 Task: Assign Issue Issue0000000229 to Sprint Sprint0000000137 in Scrum Project Project0000000046 in Jira. Assign Issue Issue0000000230 to Sprint Sprint0000000138 in Scrum Project Project0000000046 in Jira. Start a Sprint called Sprint0000000133 in Scrum Project Project0000000045 in Jira. Start a Sprint called Sprint0000000134 in Scrum Project Project0000000045 in Jira. Start a Sprint called Sprint0000000135 in Scrum Project Project0000000045 in Jira
Action: Mouse moved to (1293, 574)
Screenshot: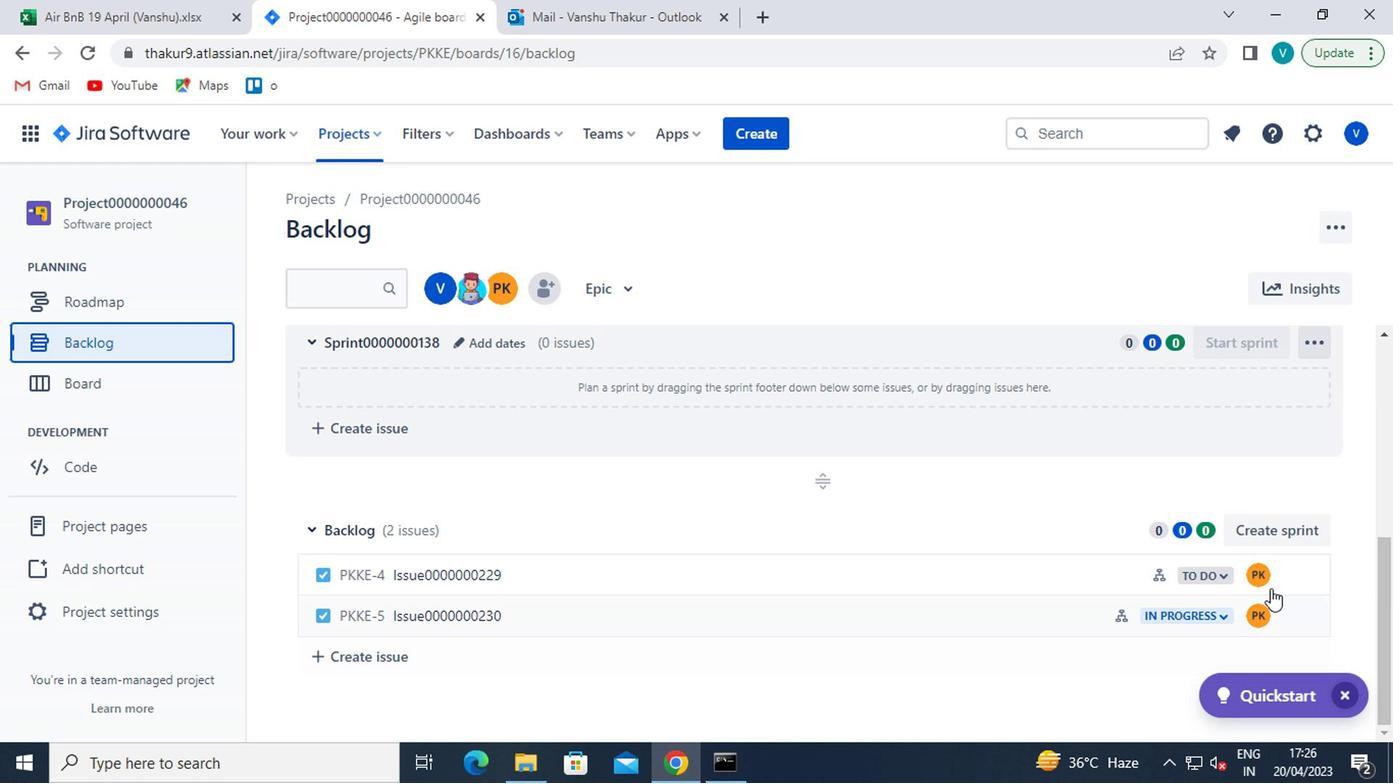 
Action: Mouse pressed left at (1293, 574)
Screenshot: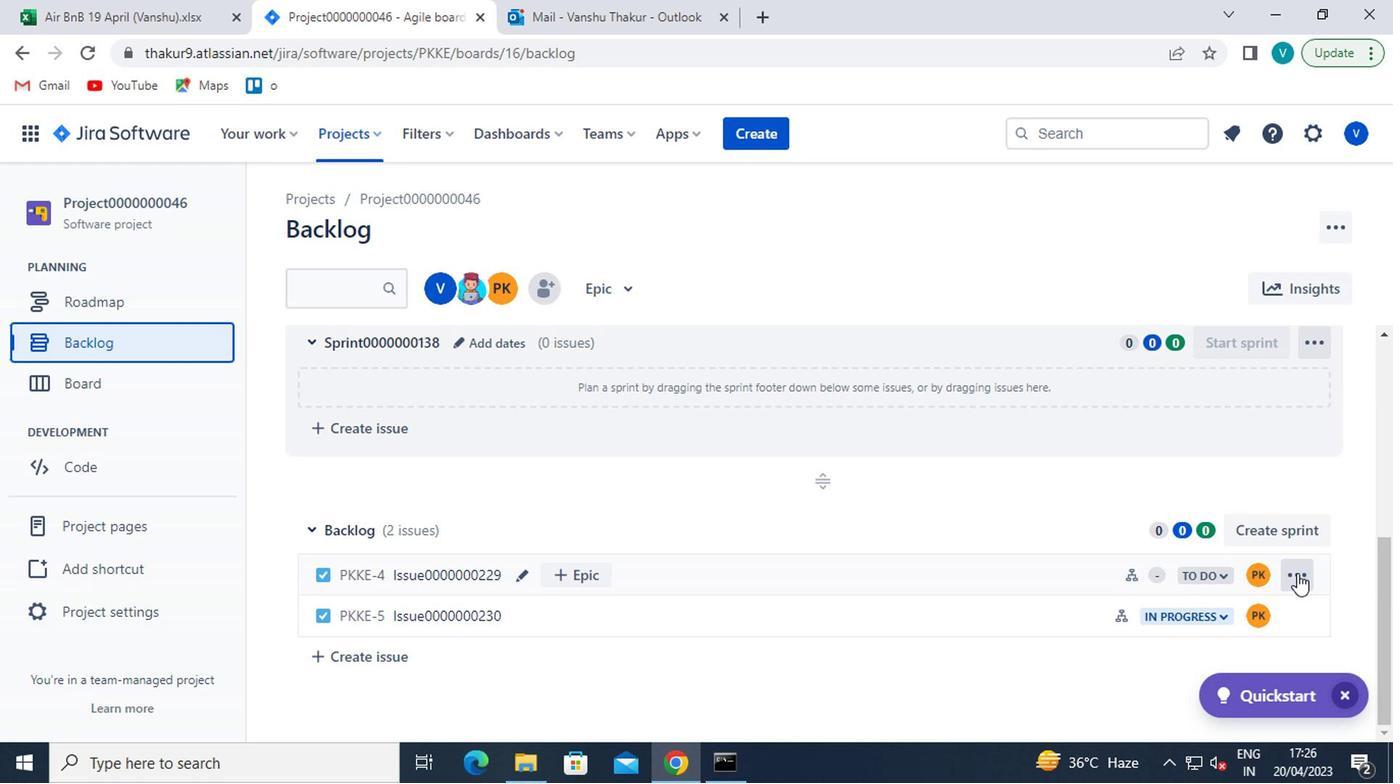 
Action: Mouse moved to (1268, 469)
Screenshot: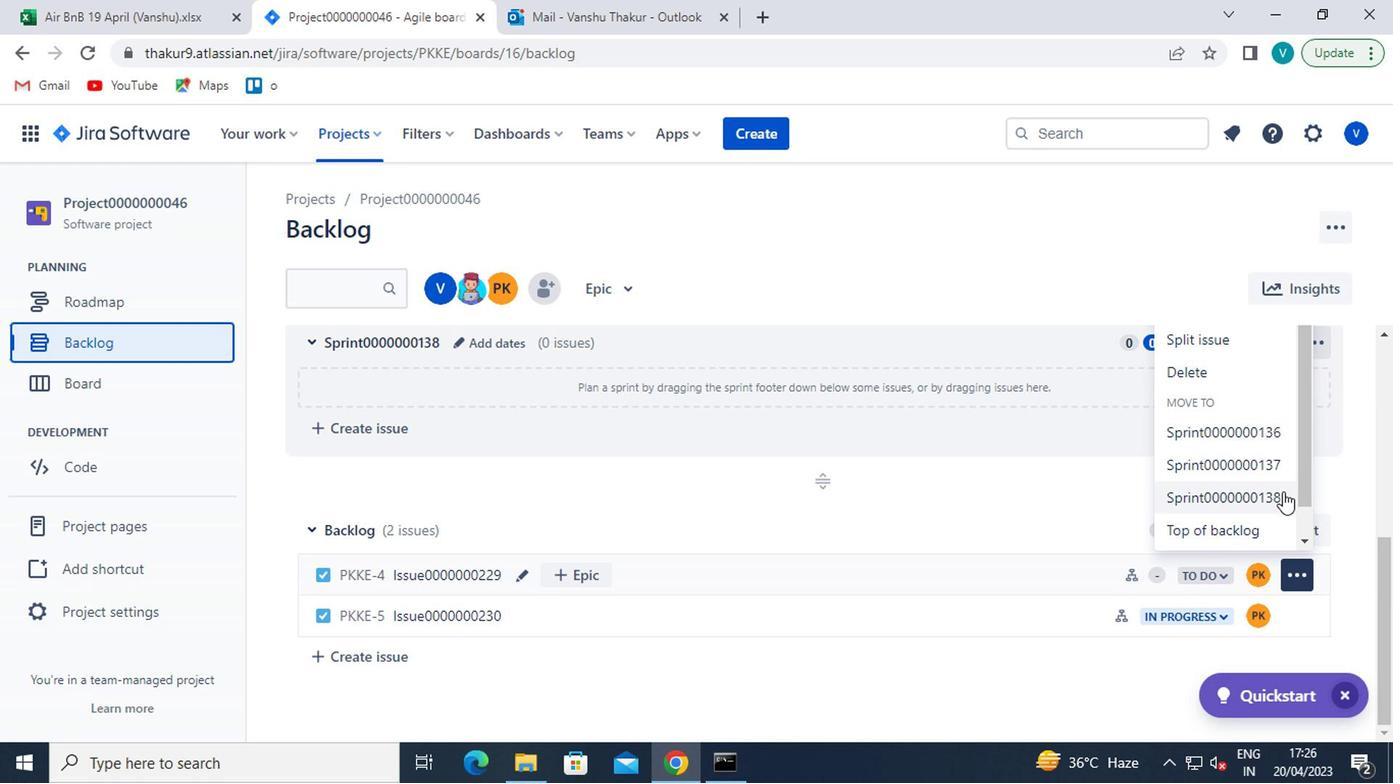 
Action: Mouse pressed left at (1268, 469)
Screenshot: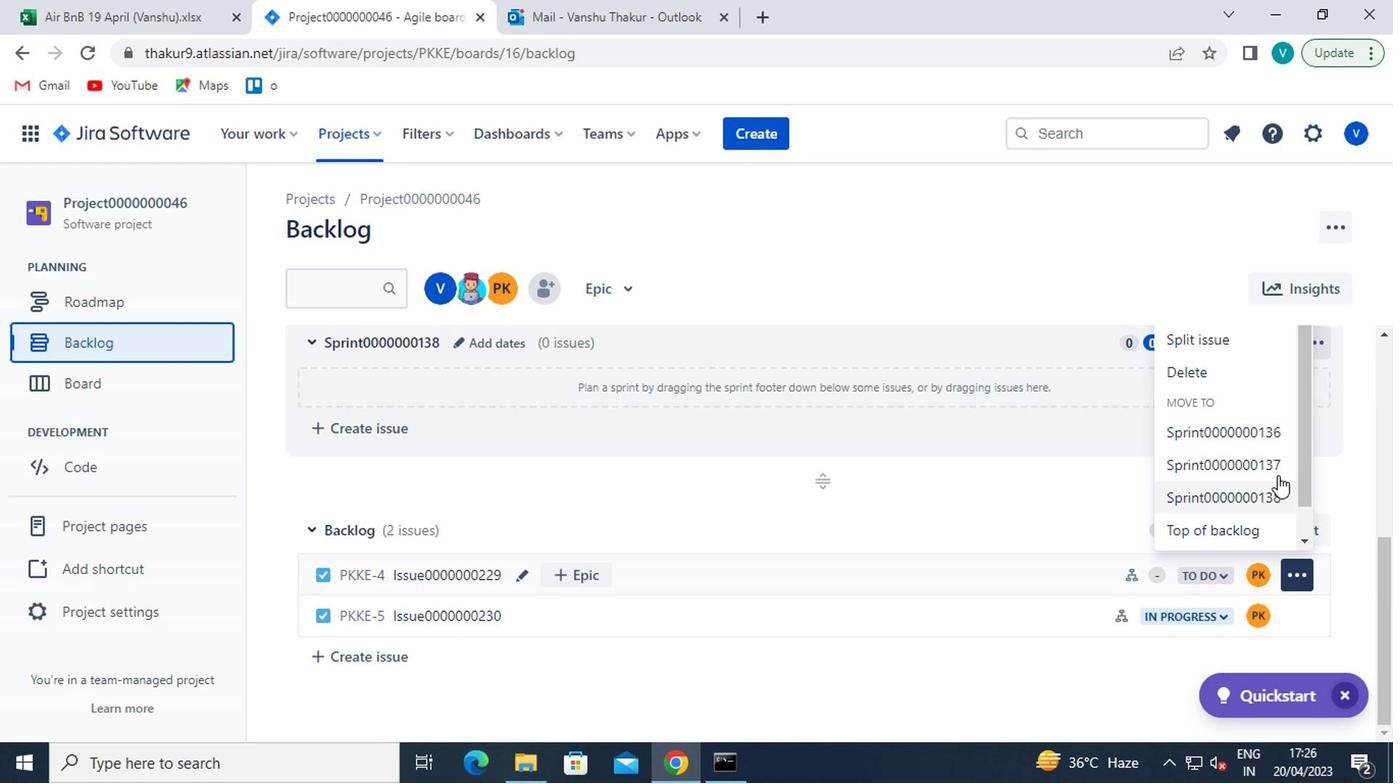 
Action: Mouse moved to (1288, 612)
Screenshot: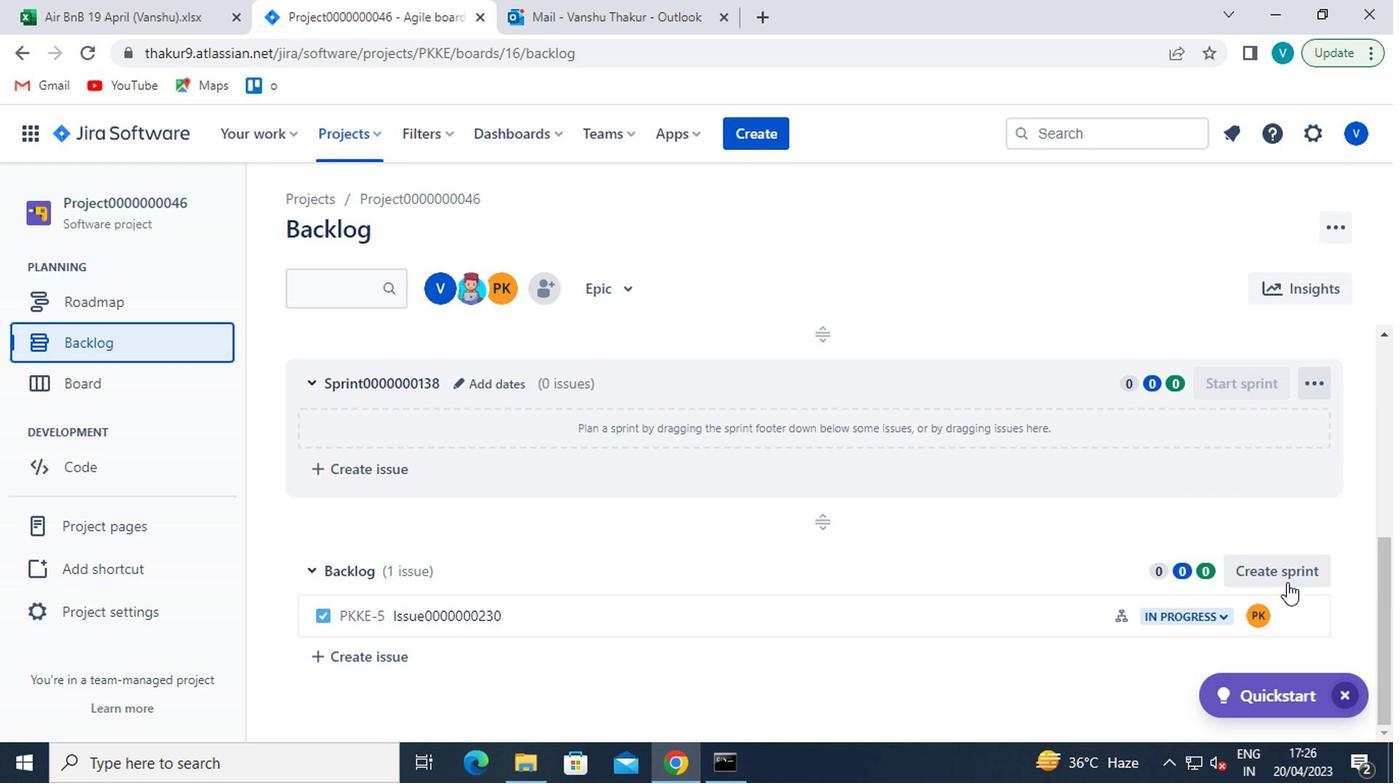 
Action: Mouse pressed left at (1288, 612)
Screenshot: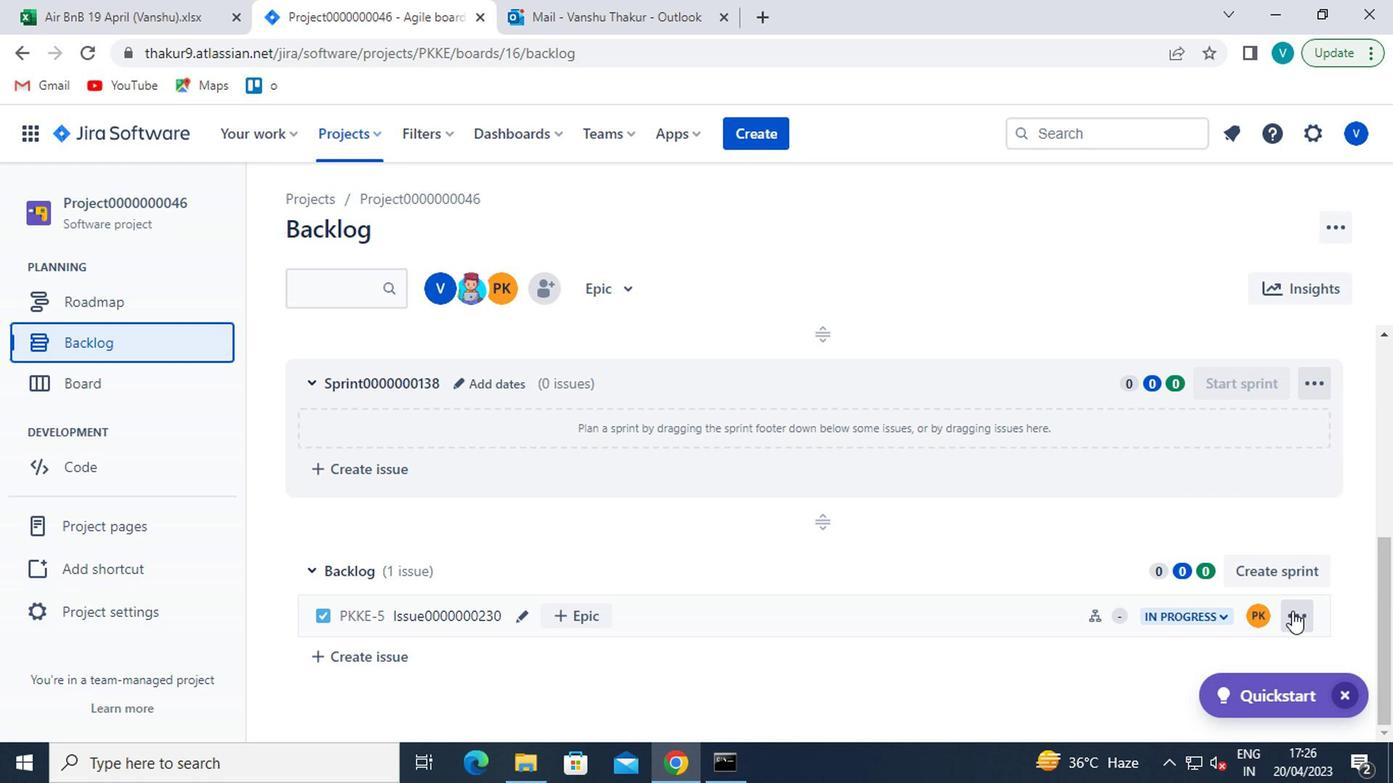 
Action: Mouse moved to (1255, 536)
Screenshot: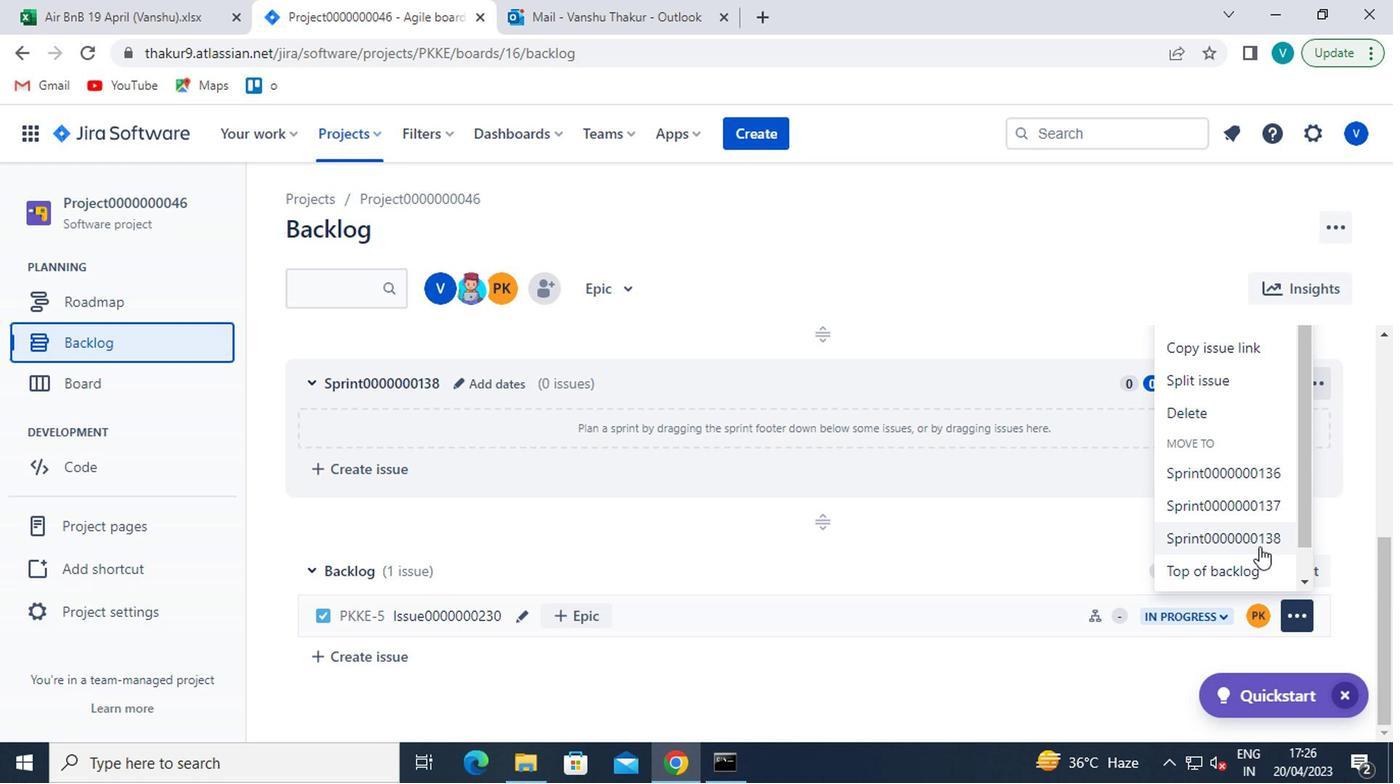 
Action: Mouse pressed left at (1255, 536)
Screenshot: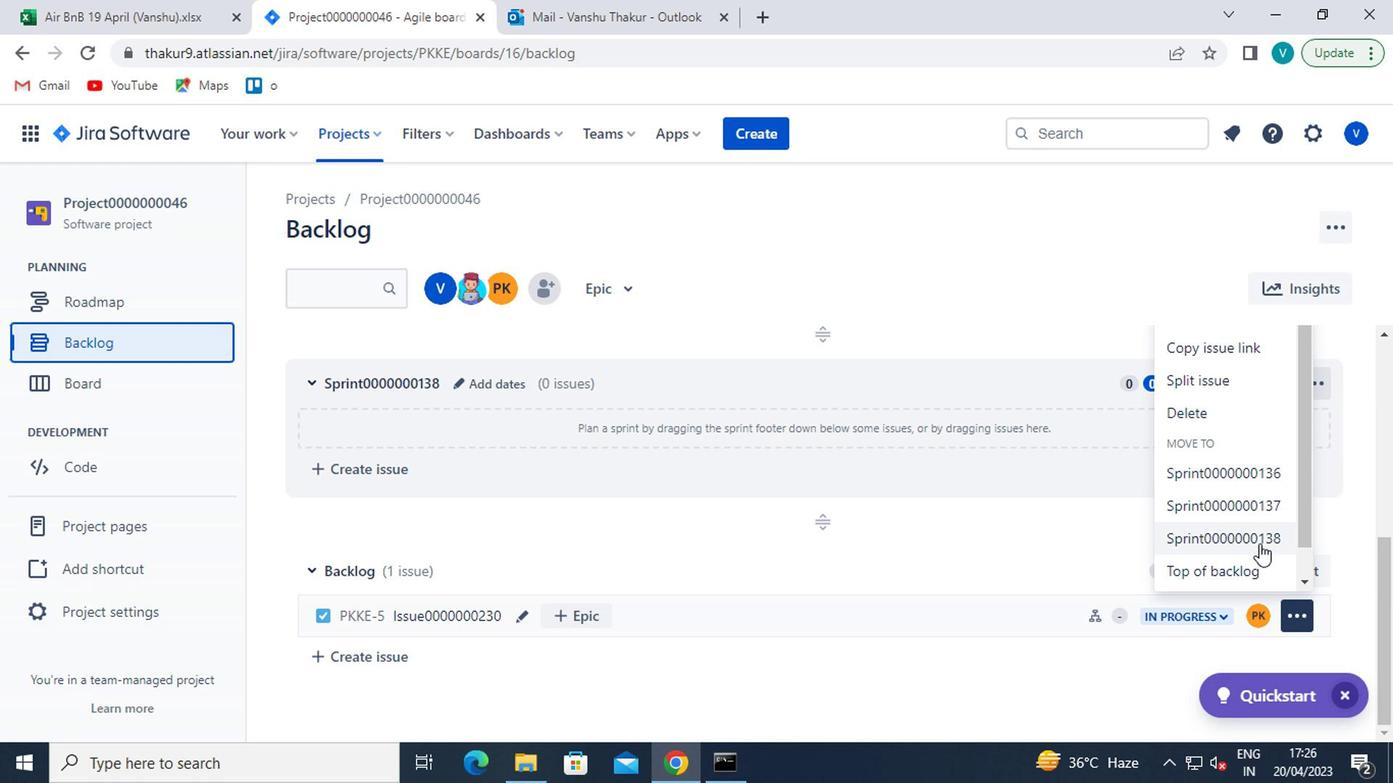 
Action: Mouse moved to (606, 511)
Screenshot: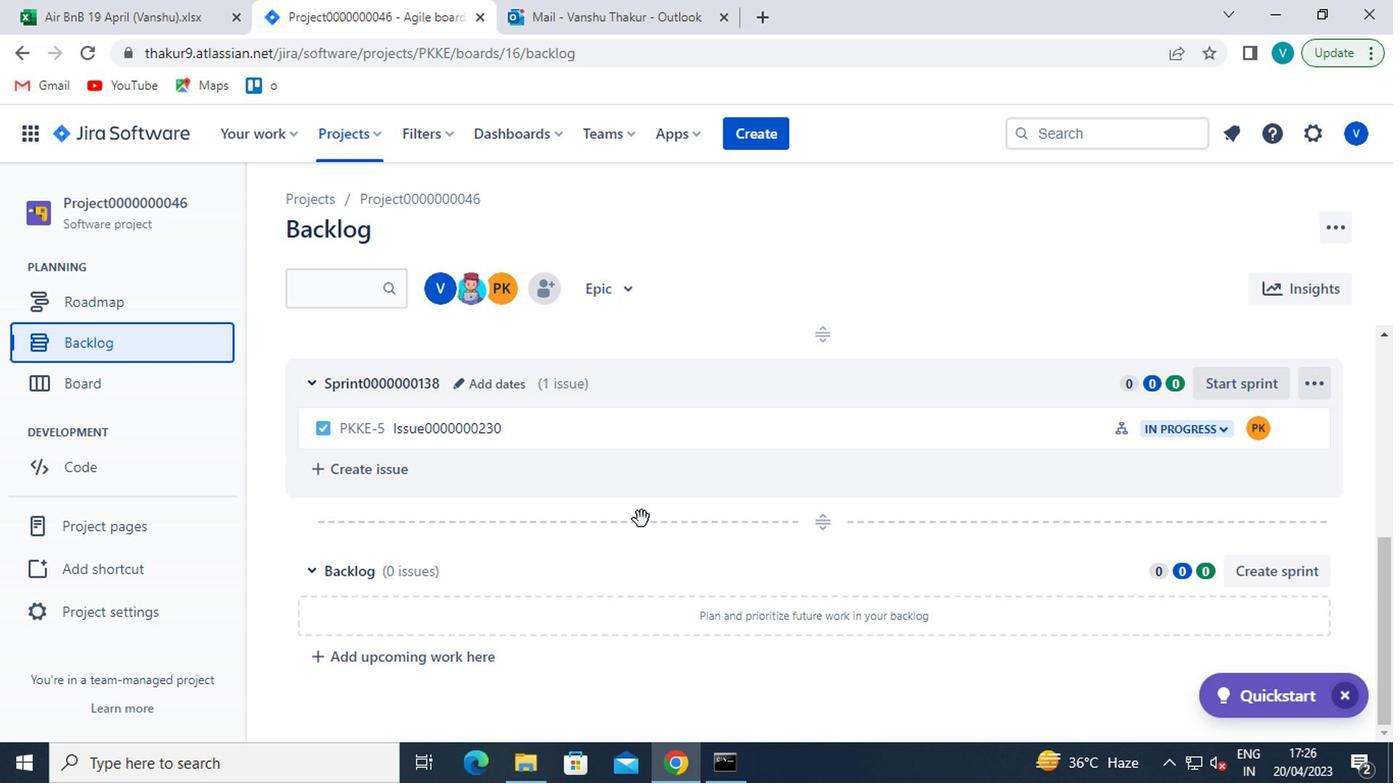 
Action: Mouse scrolled (606, 513) with delta (0, 1)
Screenshot: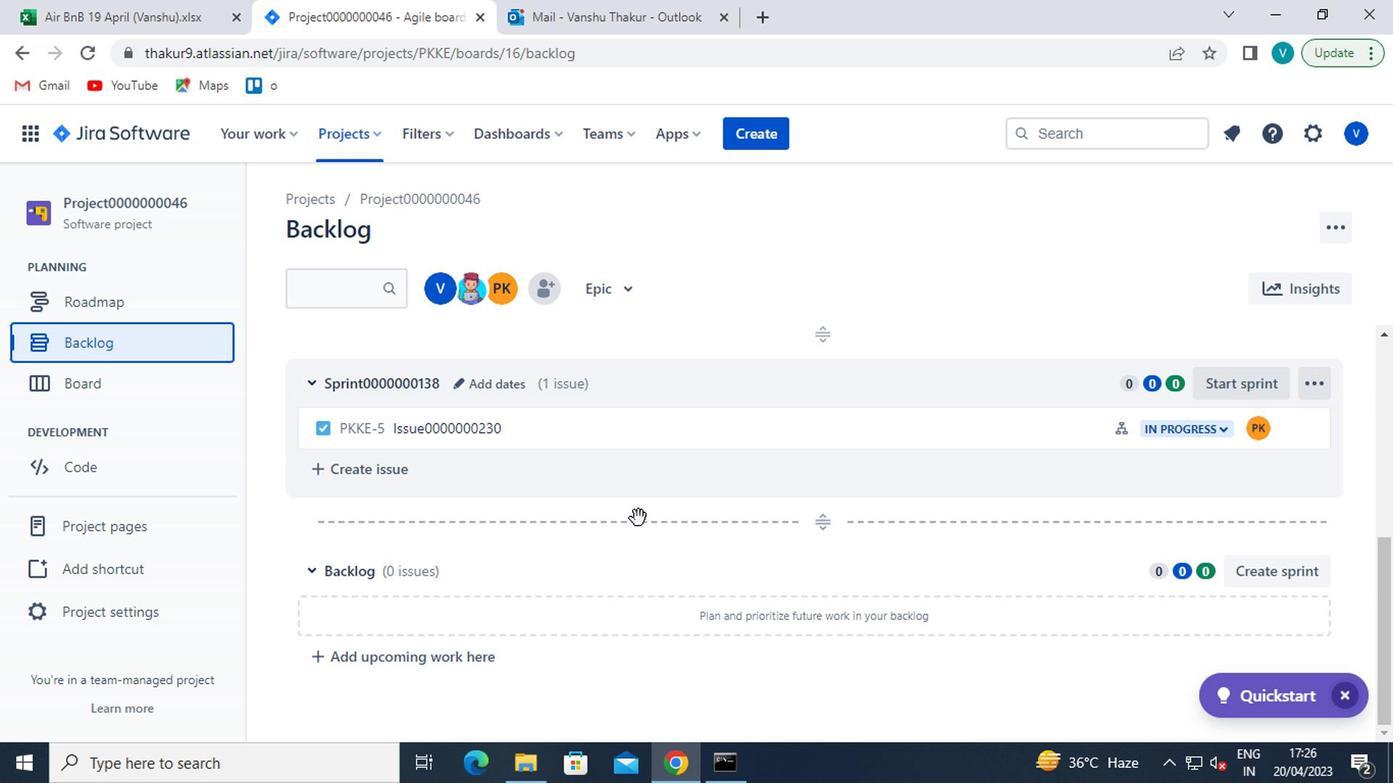 
Action: Mouse scrolled (606, 513) with delta (0, 1)
Screenshot: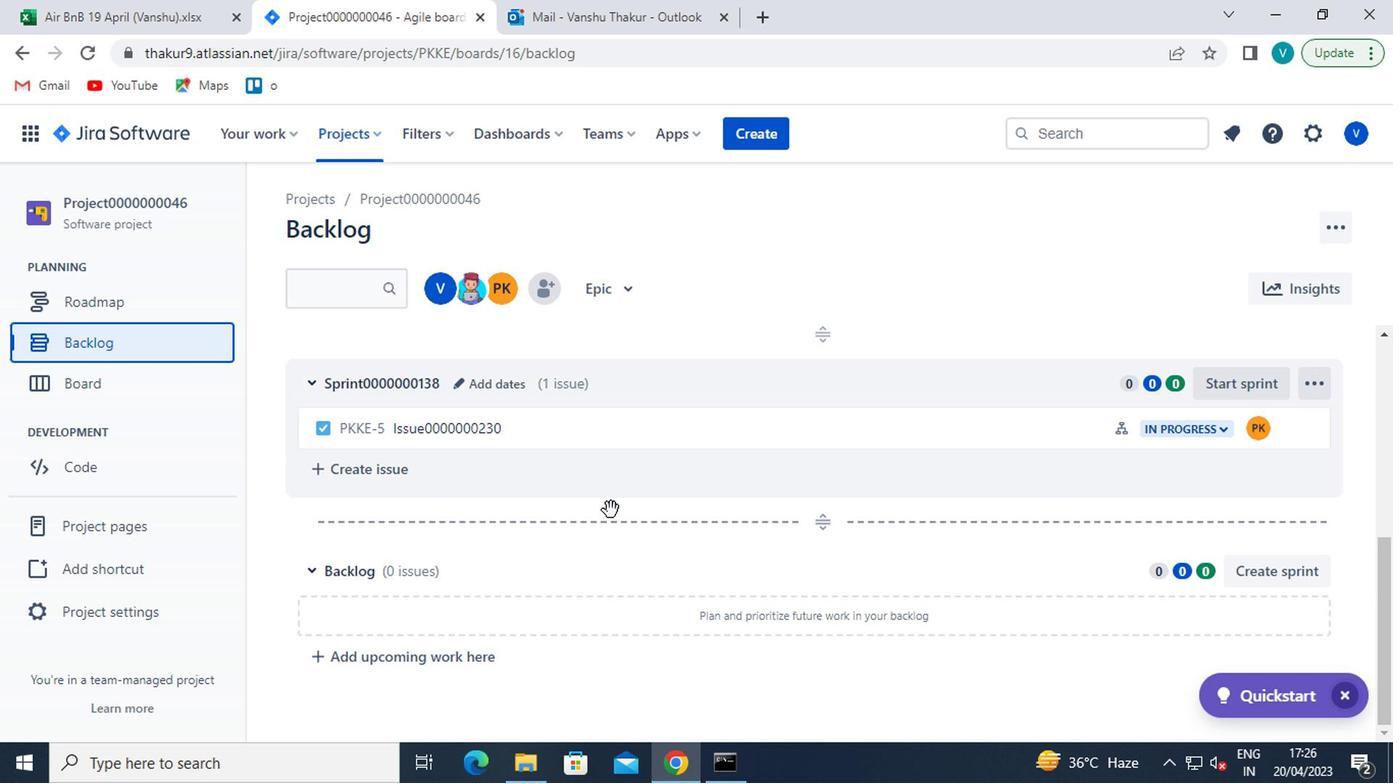 
Action: Mouse scrolled (606, 513) with delta (0, 1)
Screenshot: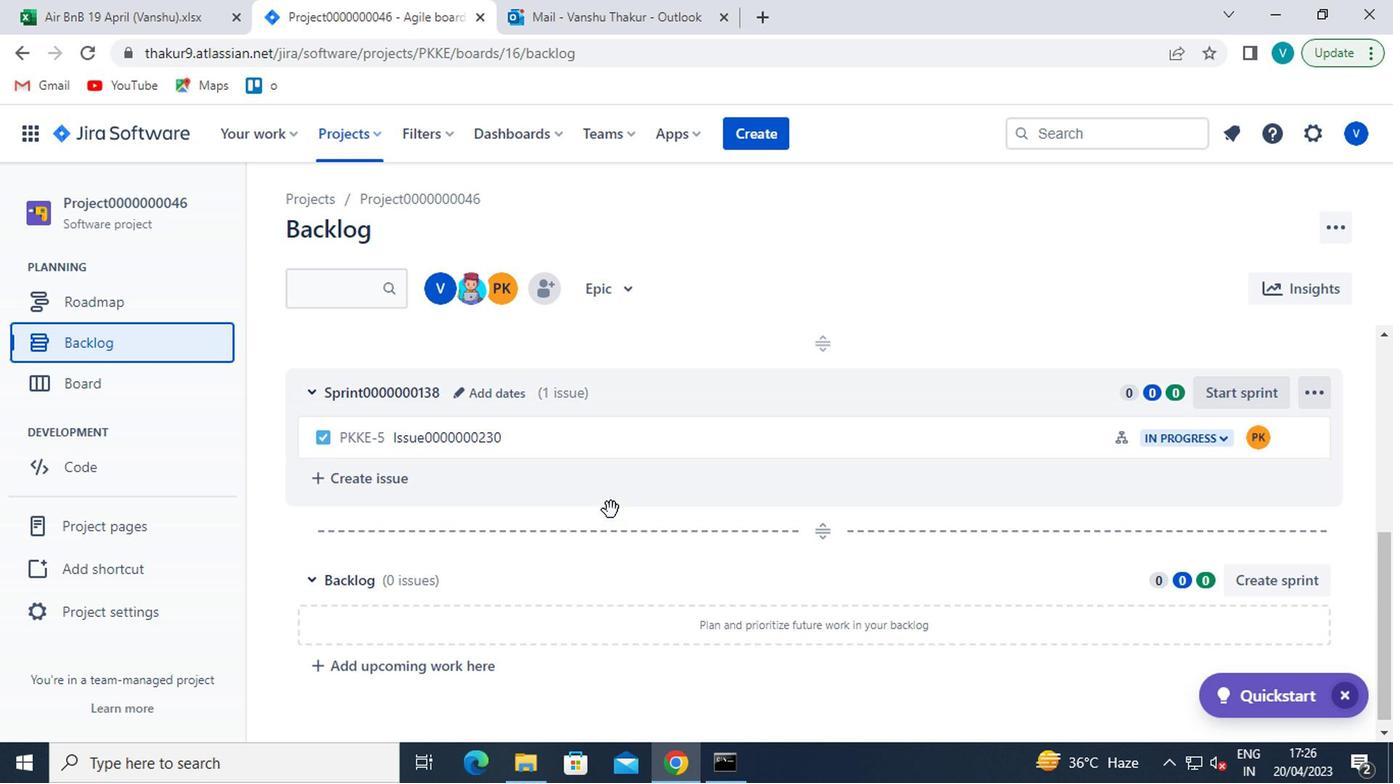 
Action: Mouse scrolled (606, 513) with delta (0, 1)
Screenshot: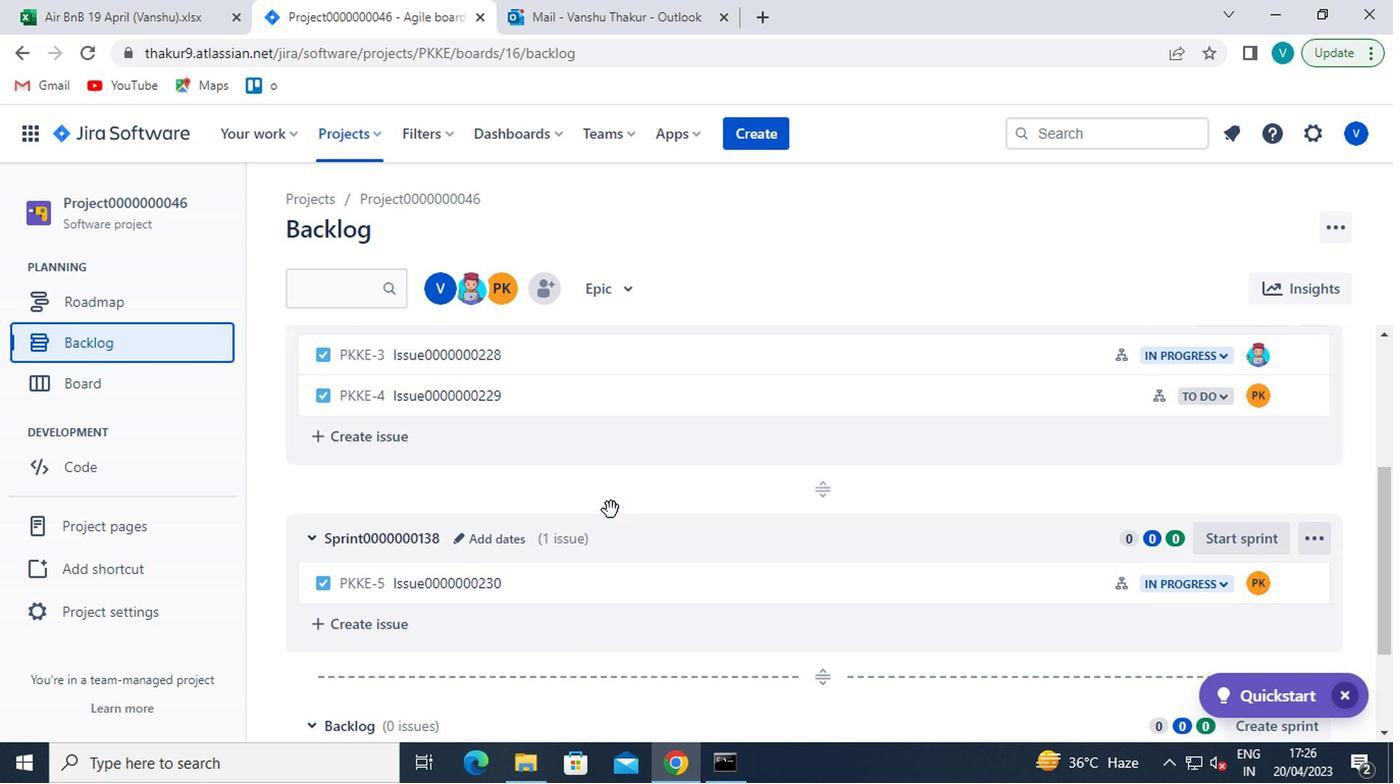 
Action: Mouse moved to (341, 131)
Screenshot: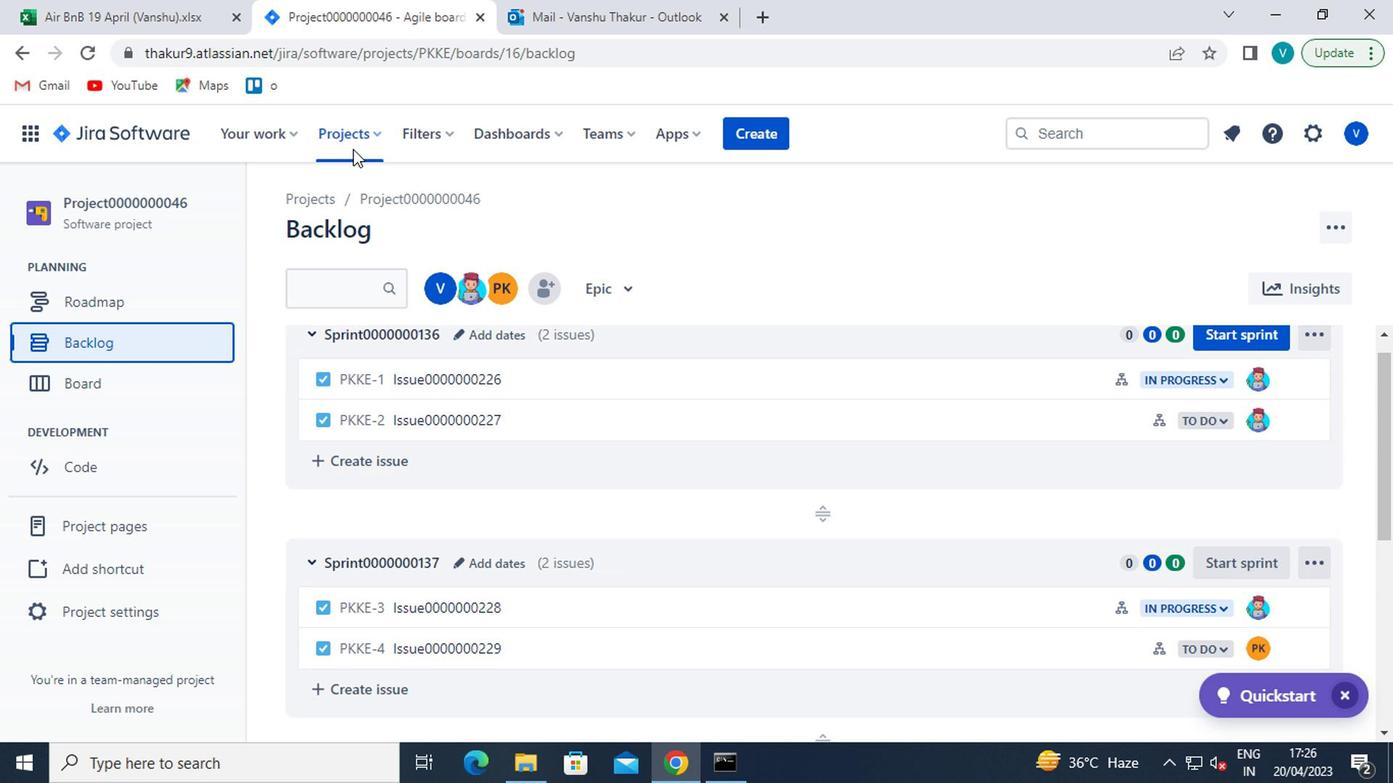
Action: Mouse pressed left at (341, 131)
Screenshot: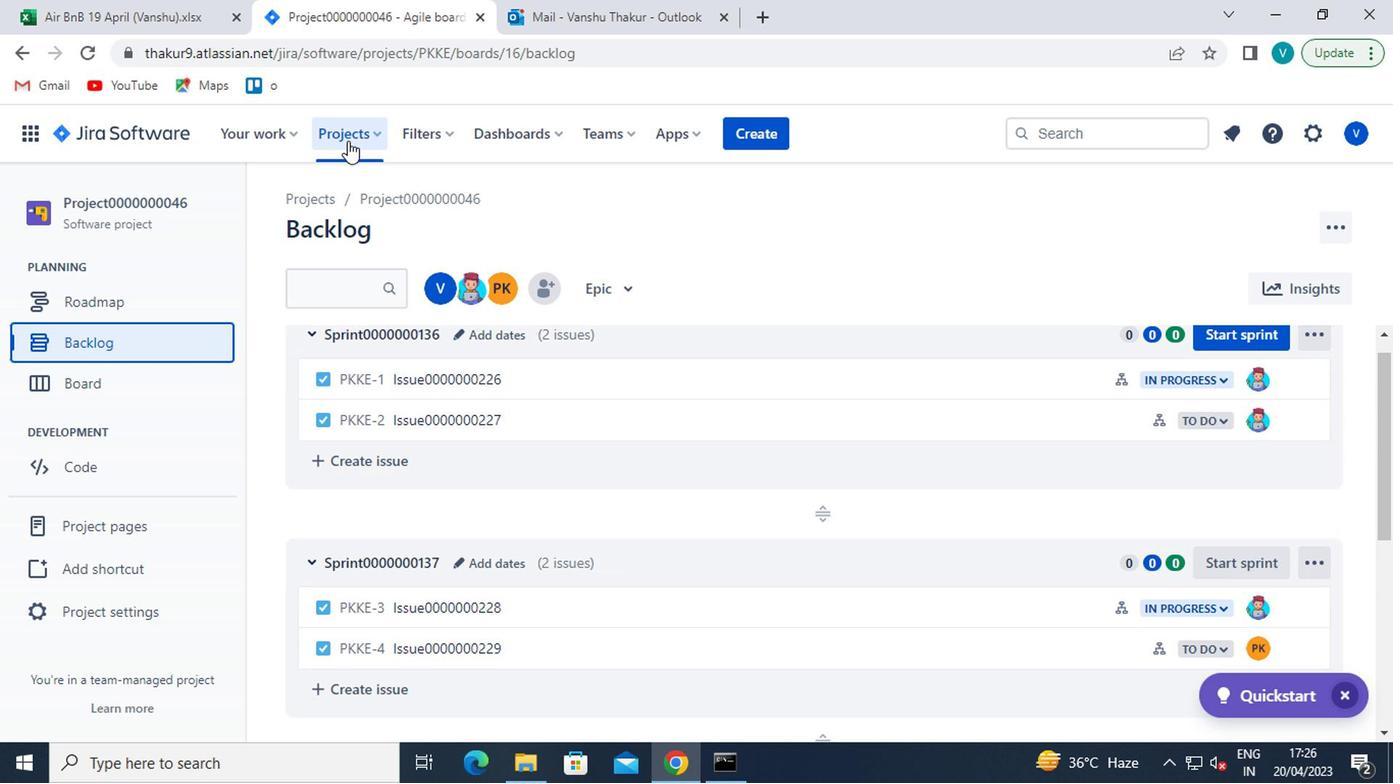 
Action: Mouse moved to (416, 268)
Screenshot: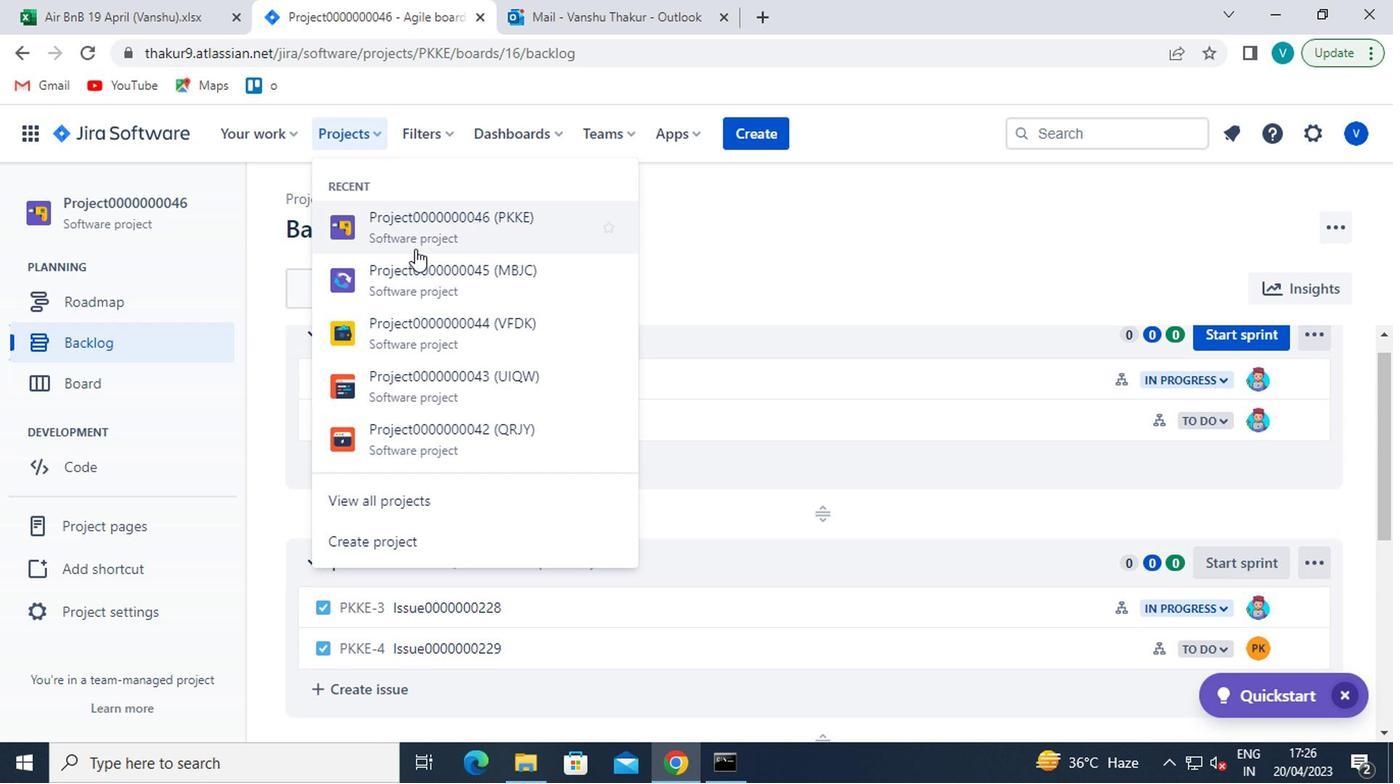 
Action: Mouse pressed left at (416, 268)
Screenshot: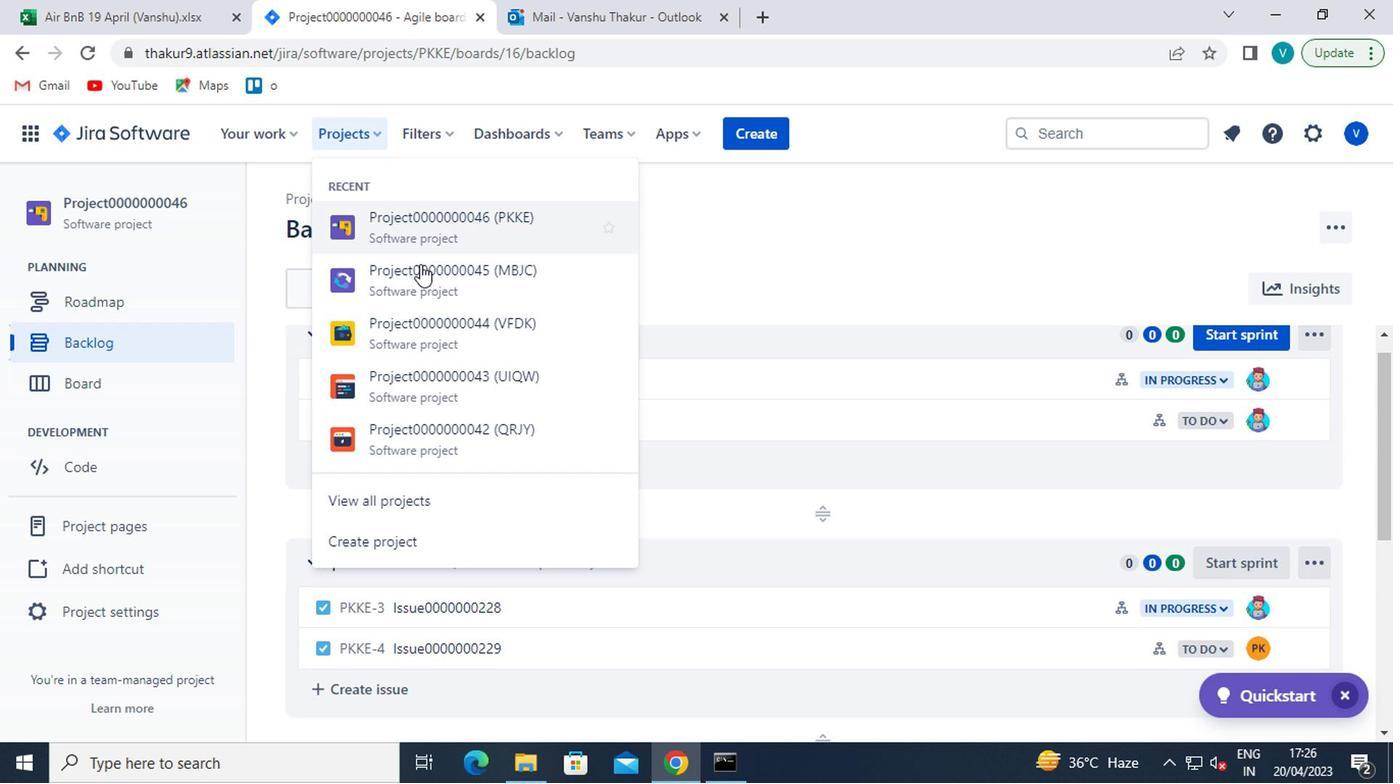 
Action: Mouse moved to (117, 349)
Screenshot: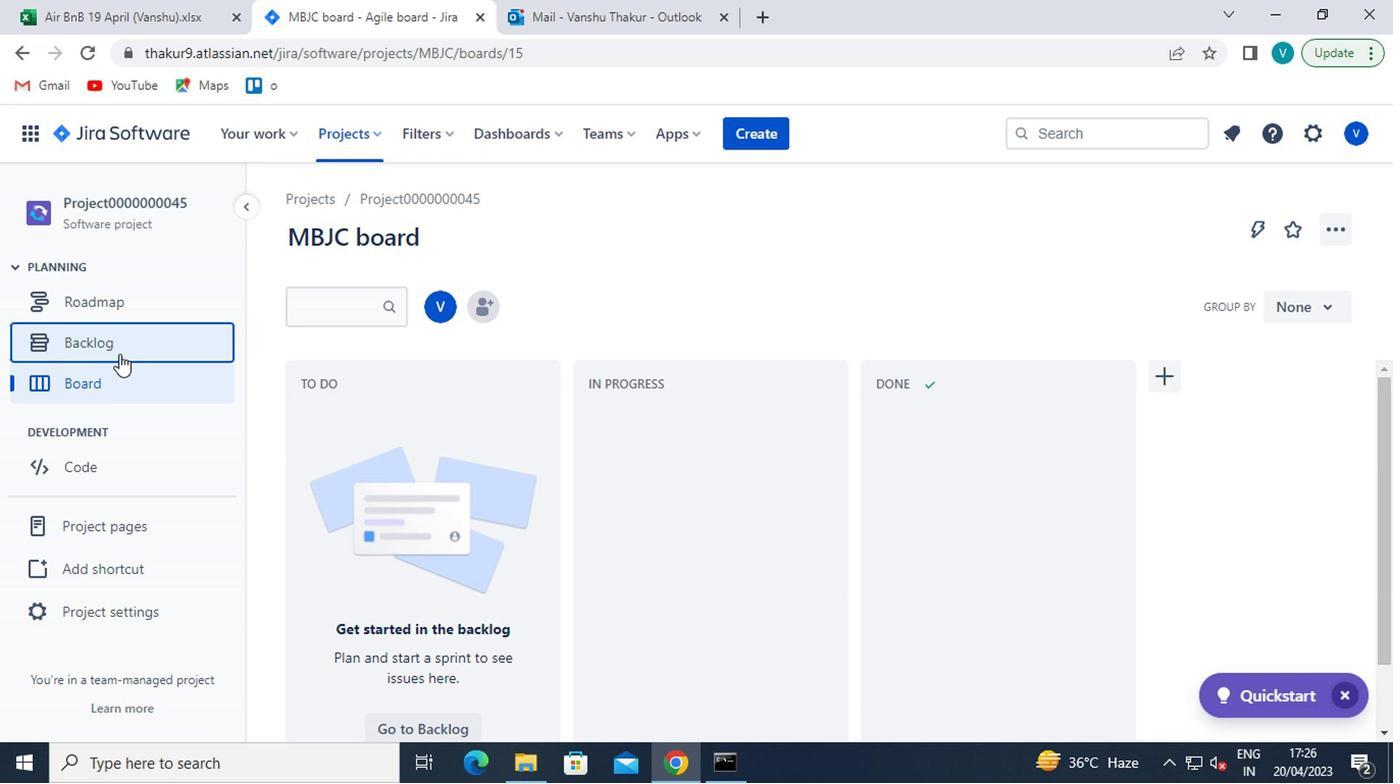 
Action: Mouse pressed left at (117, 349)
Screenshot: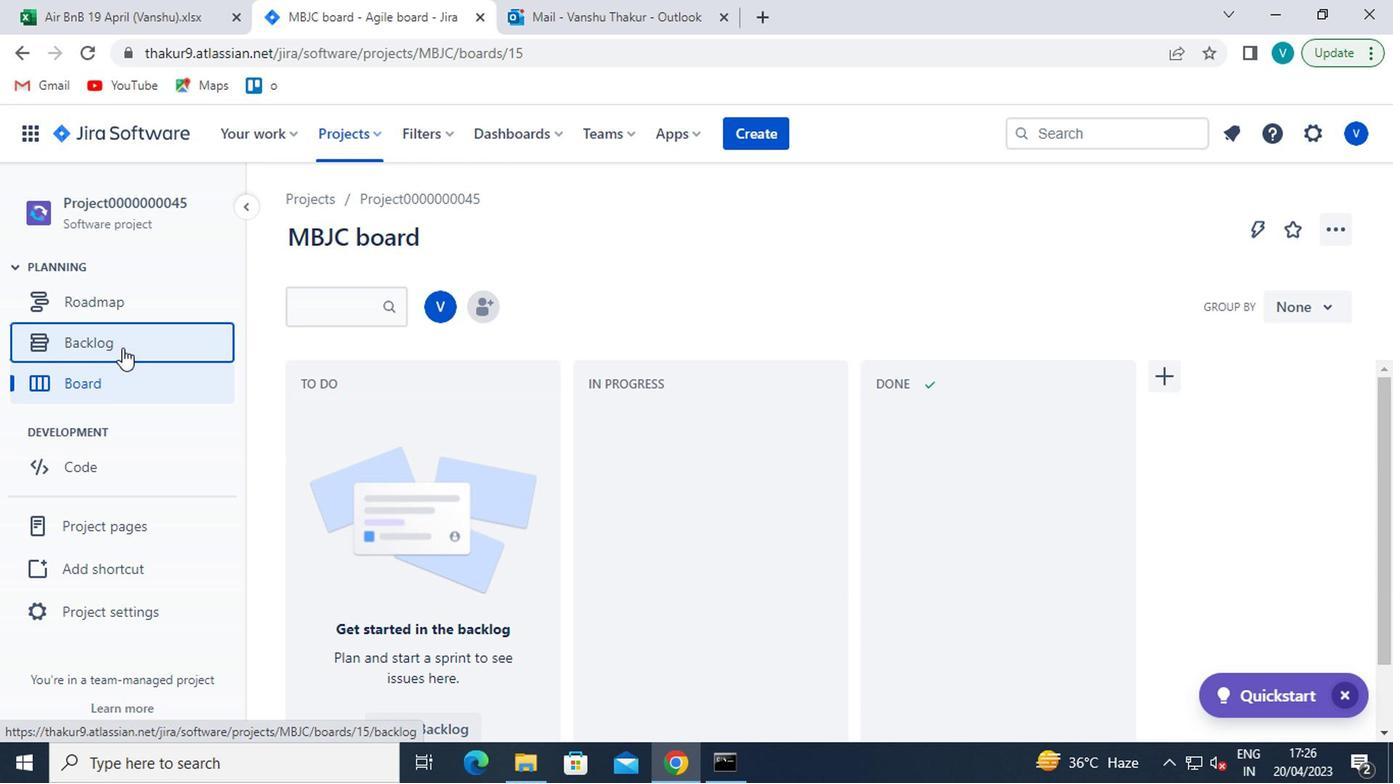 
Action: Mouse moved to (1223, 360)
Screenshot: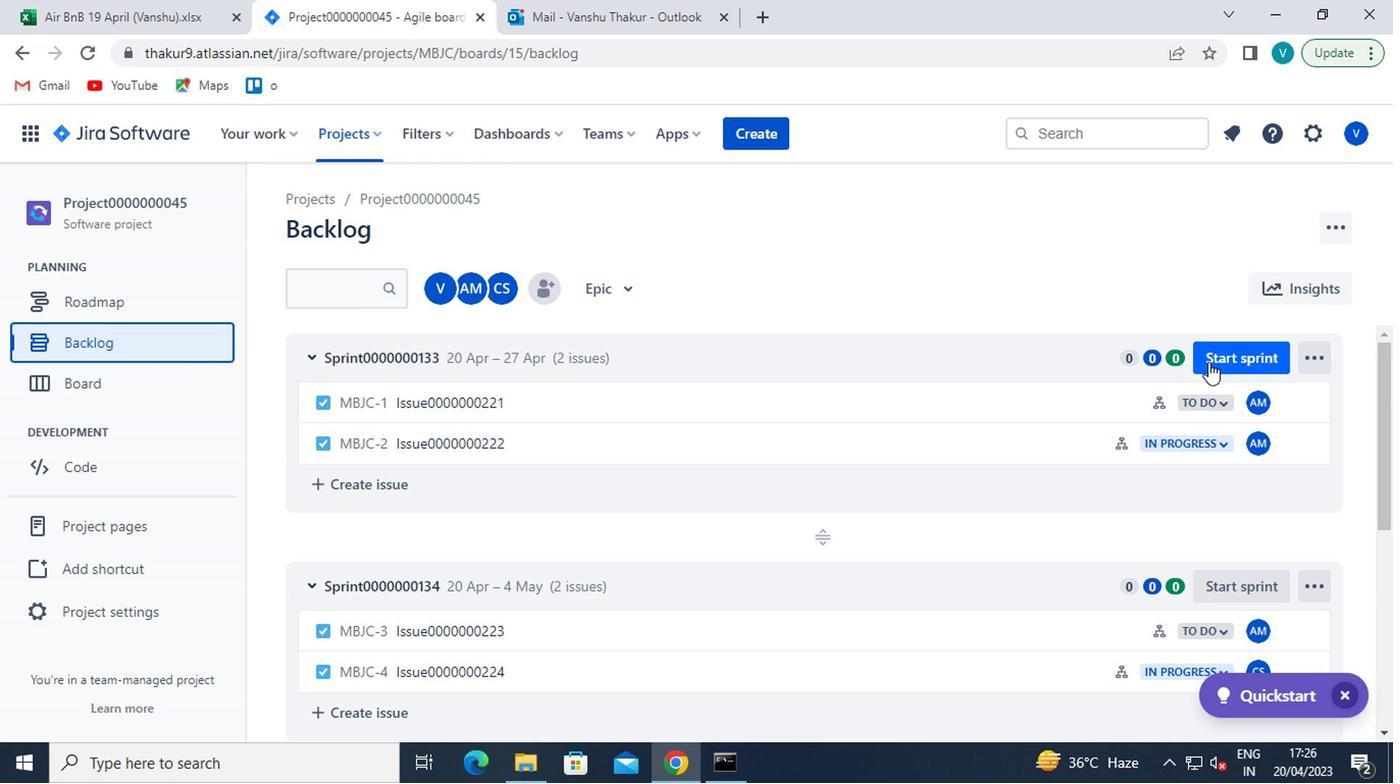 
Action: Mouse pressed left at (1223, 360)
Screenshot: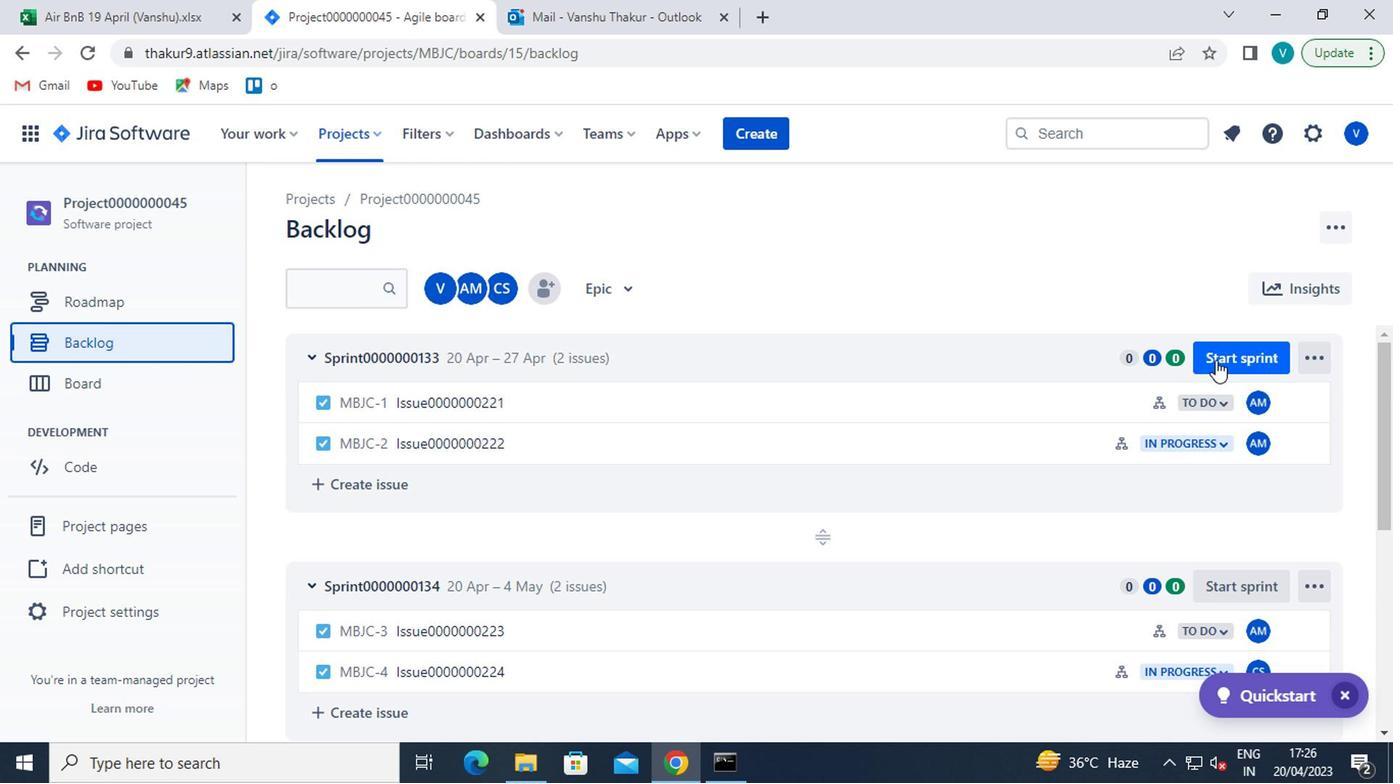 
Action: Mouse moved to (807, 528)
Screenshot: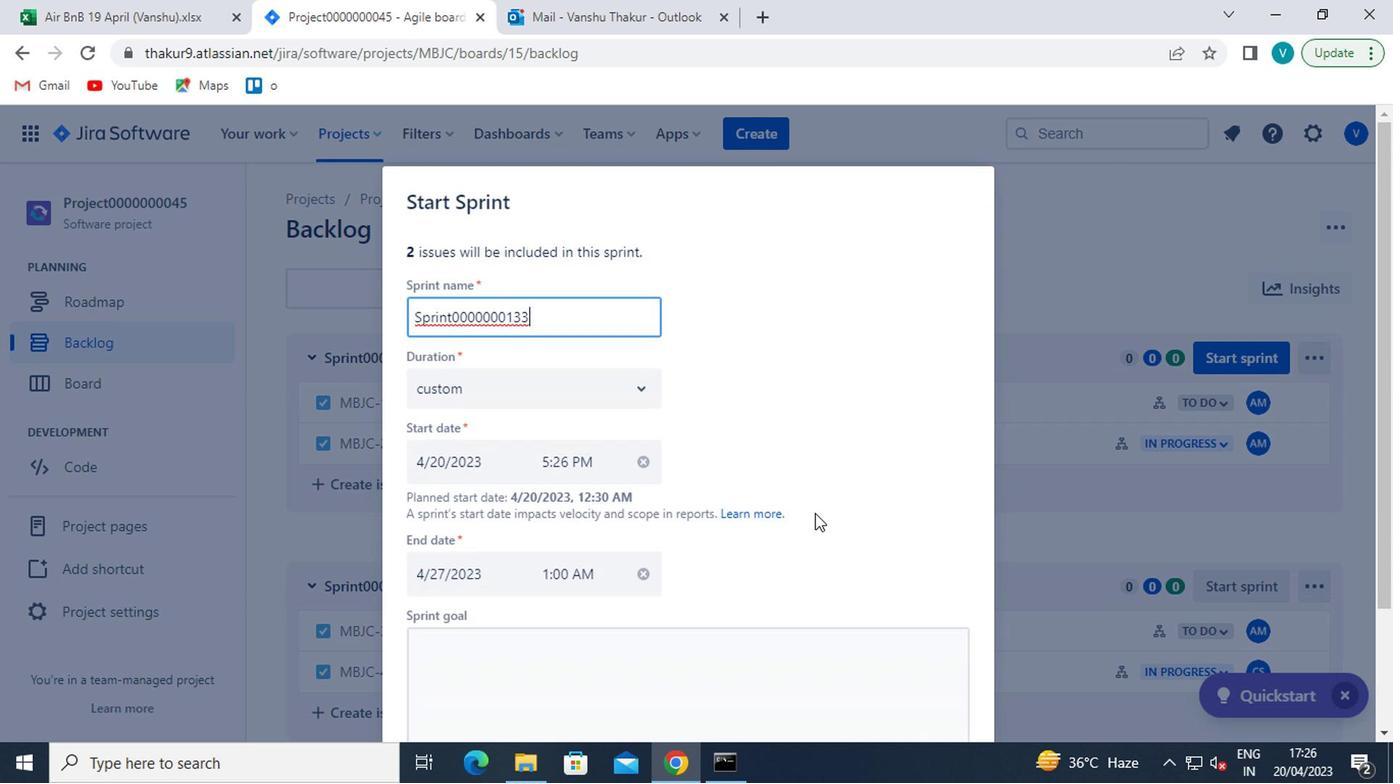 
Action: Mouse scrolled (807, 528) with delta (0, 0)
Screenshot: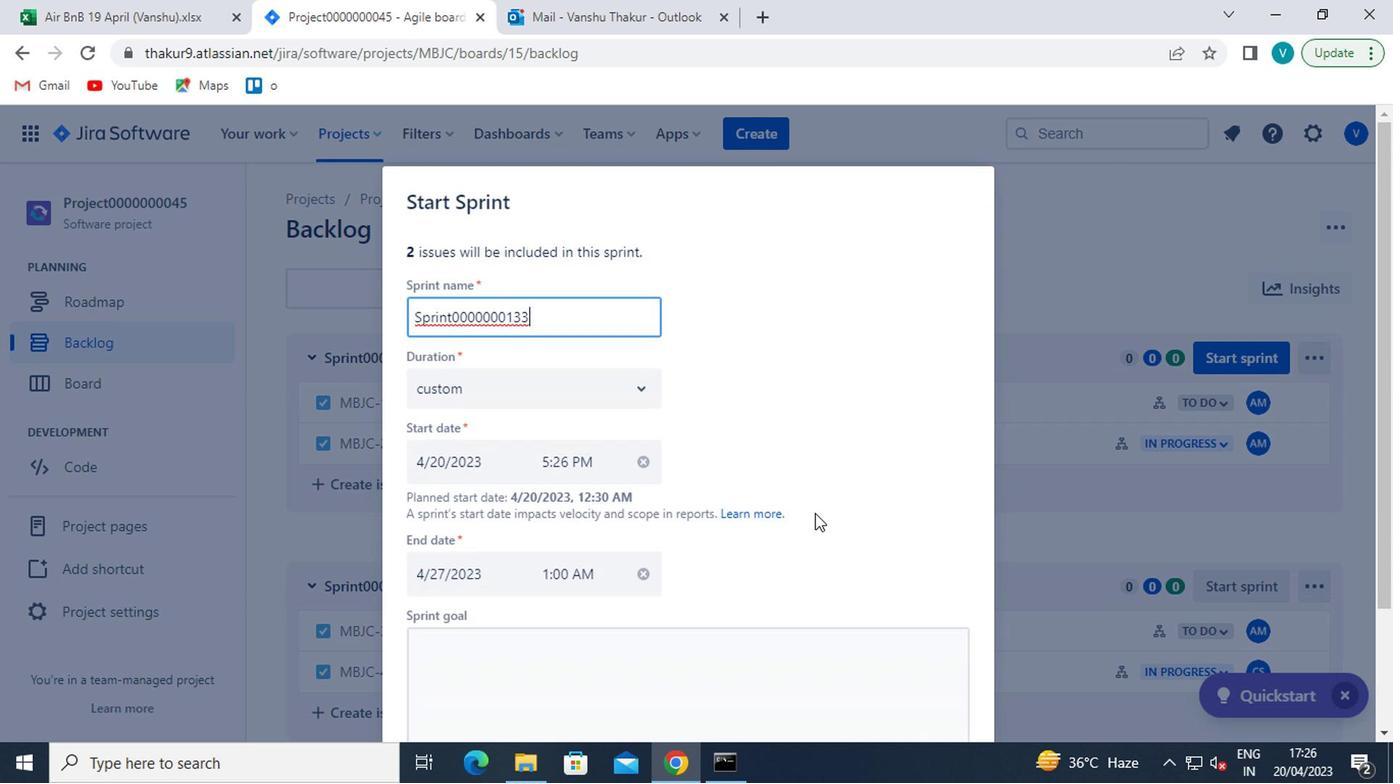 
Action: Mouse scrolled (807, 528) with delta (0, 0)
Screenshot: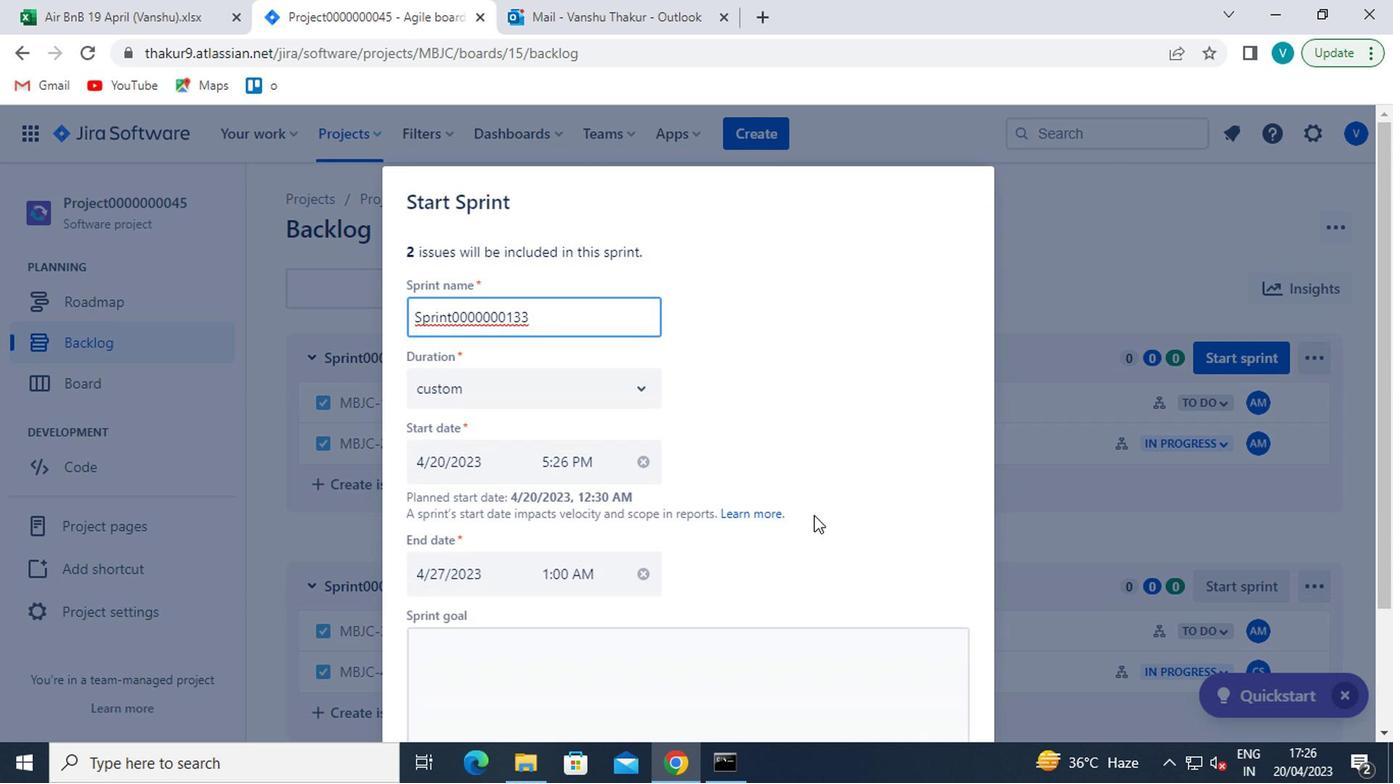 
Action: Mouse moved to (863, 639)
Screenshot: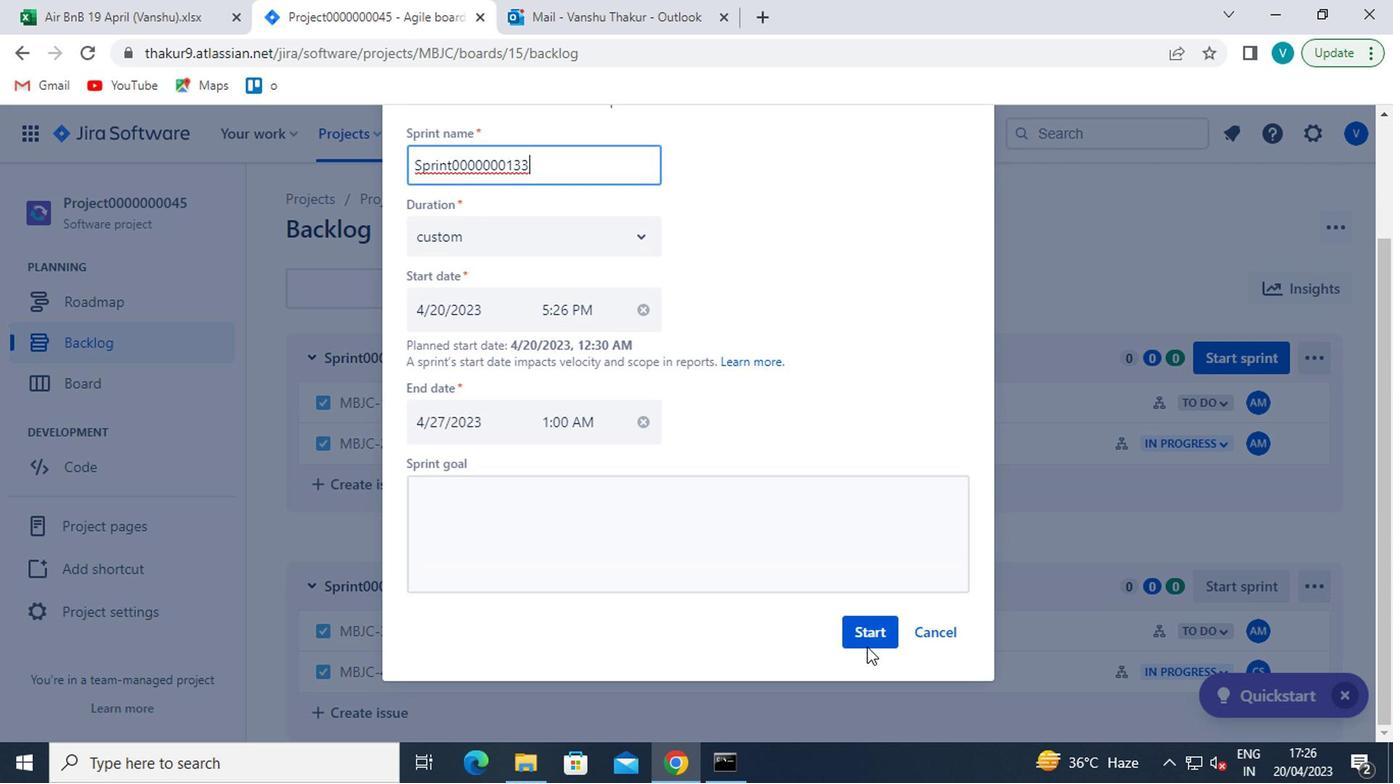 
Action: Mouse pressed left at (863, 639)
Screenshot: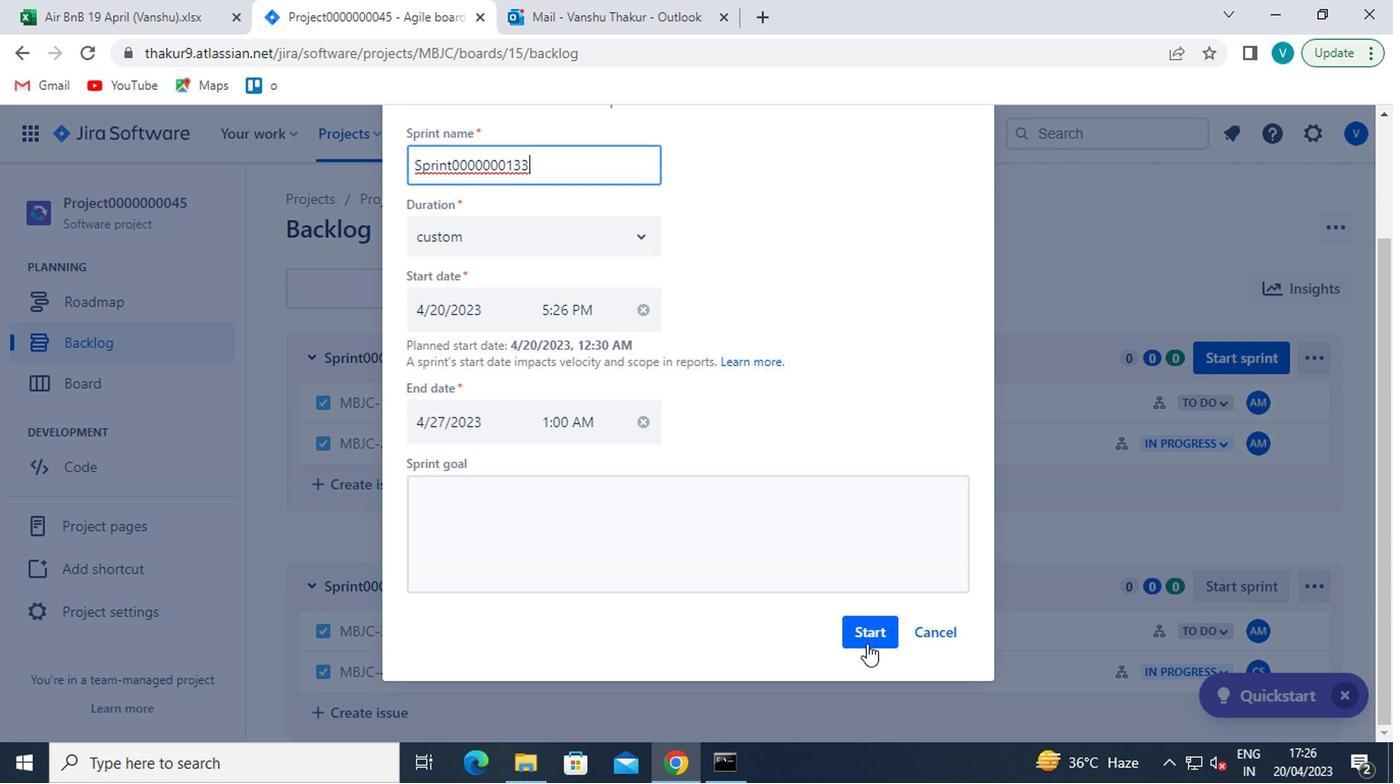 
Action: Mouse moved to (95, 325)
Screenshot: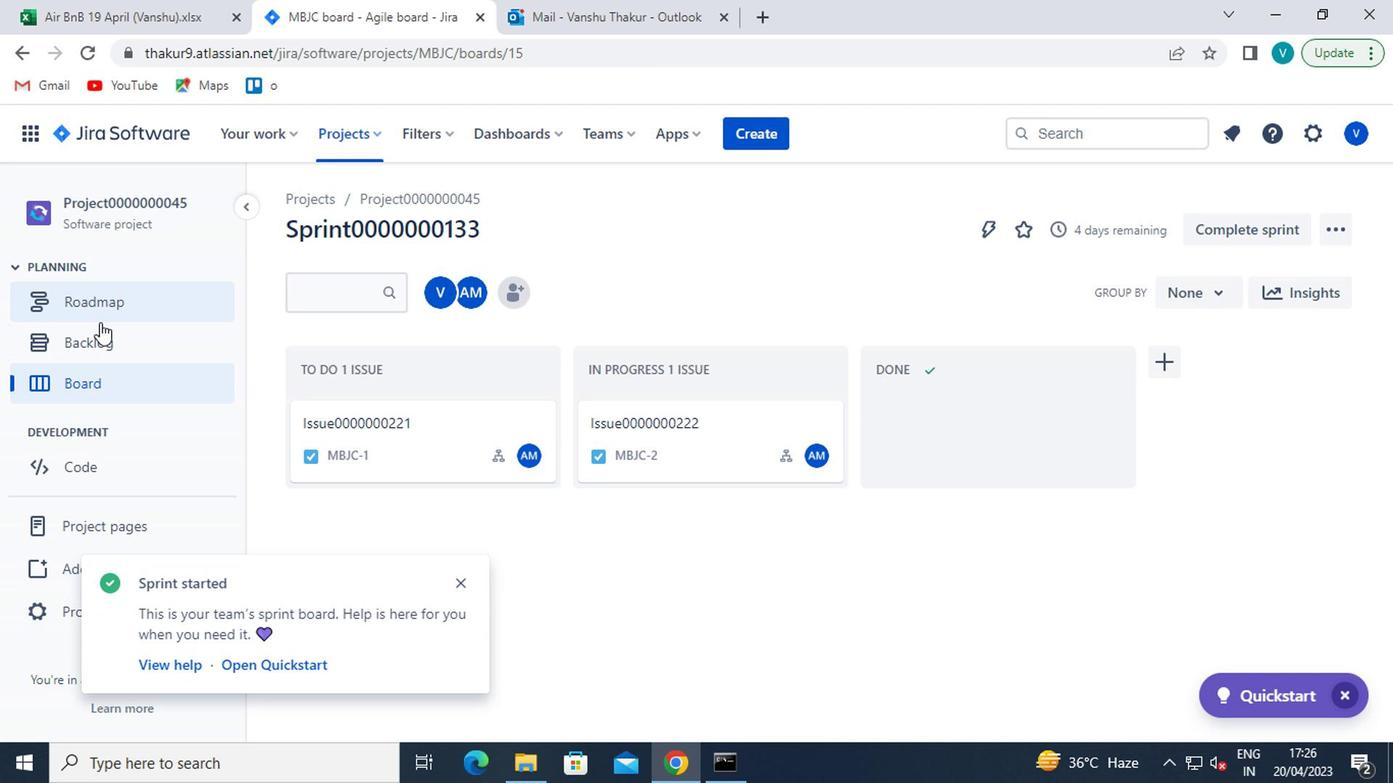 
Action: Mouse pressed left at (95, 325)
Screenshot: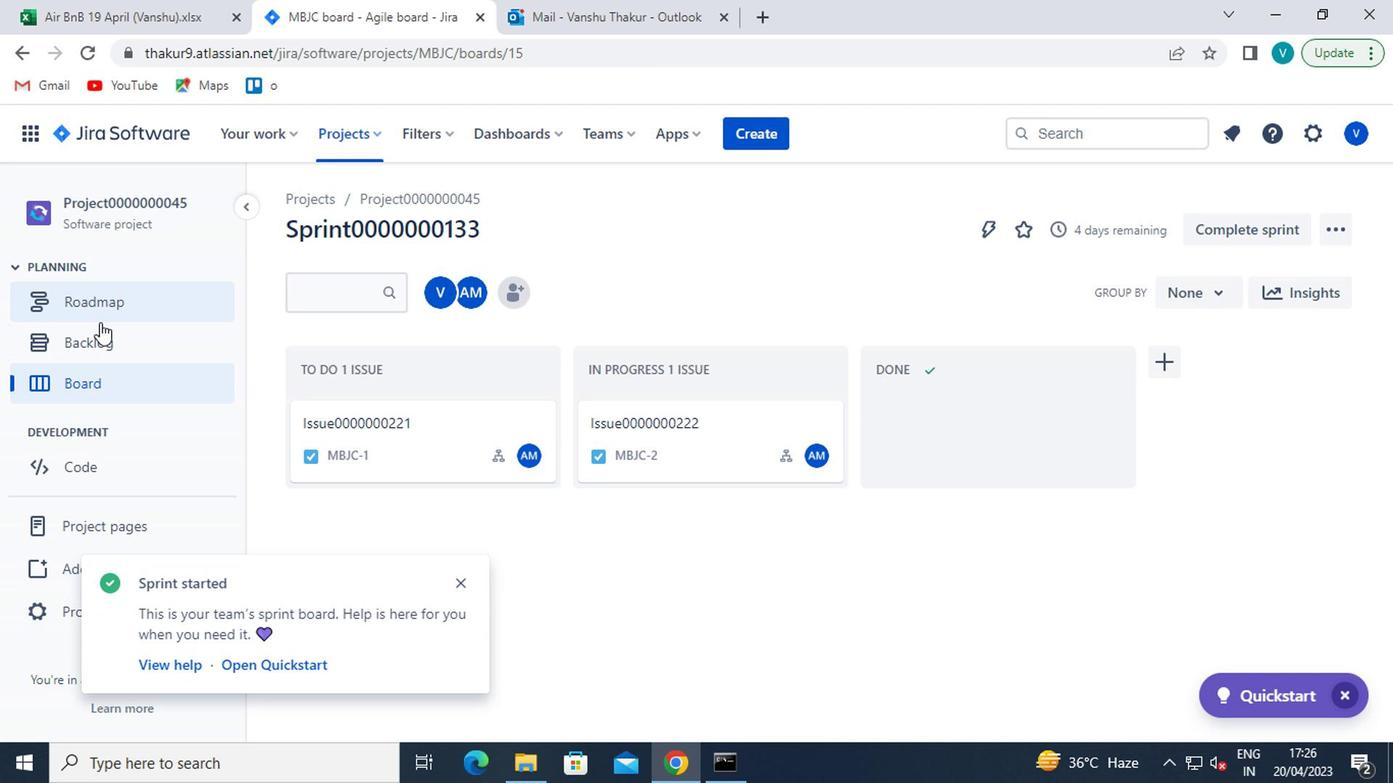 
Action: Mouse moved to (1139, 486)
Screenshot: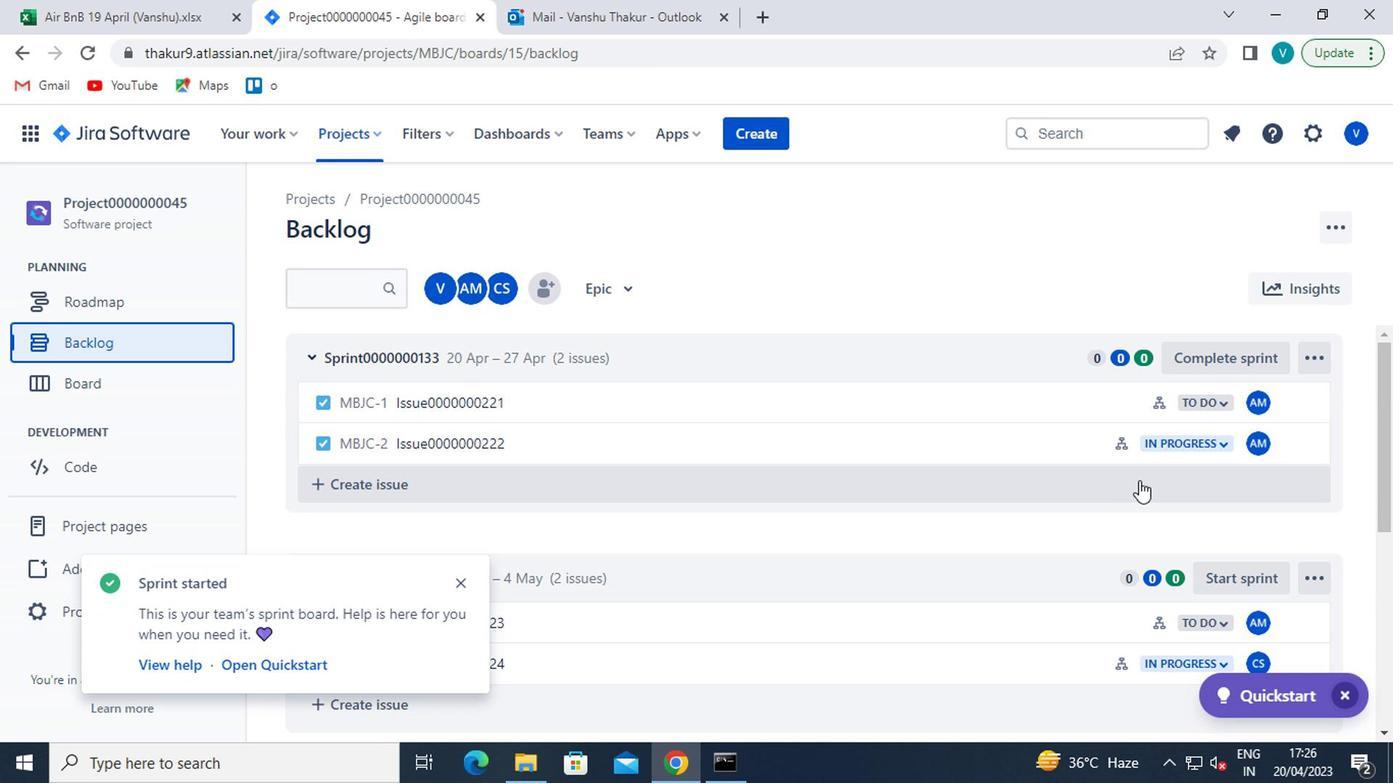 
Action: Mouse scrolled (1139, 485) with delta (0, 0)
Screenshot: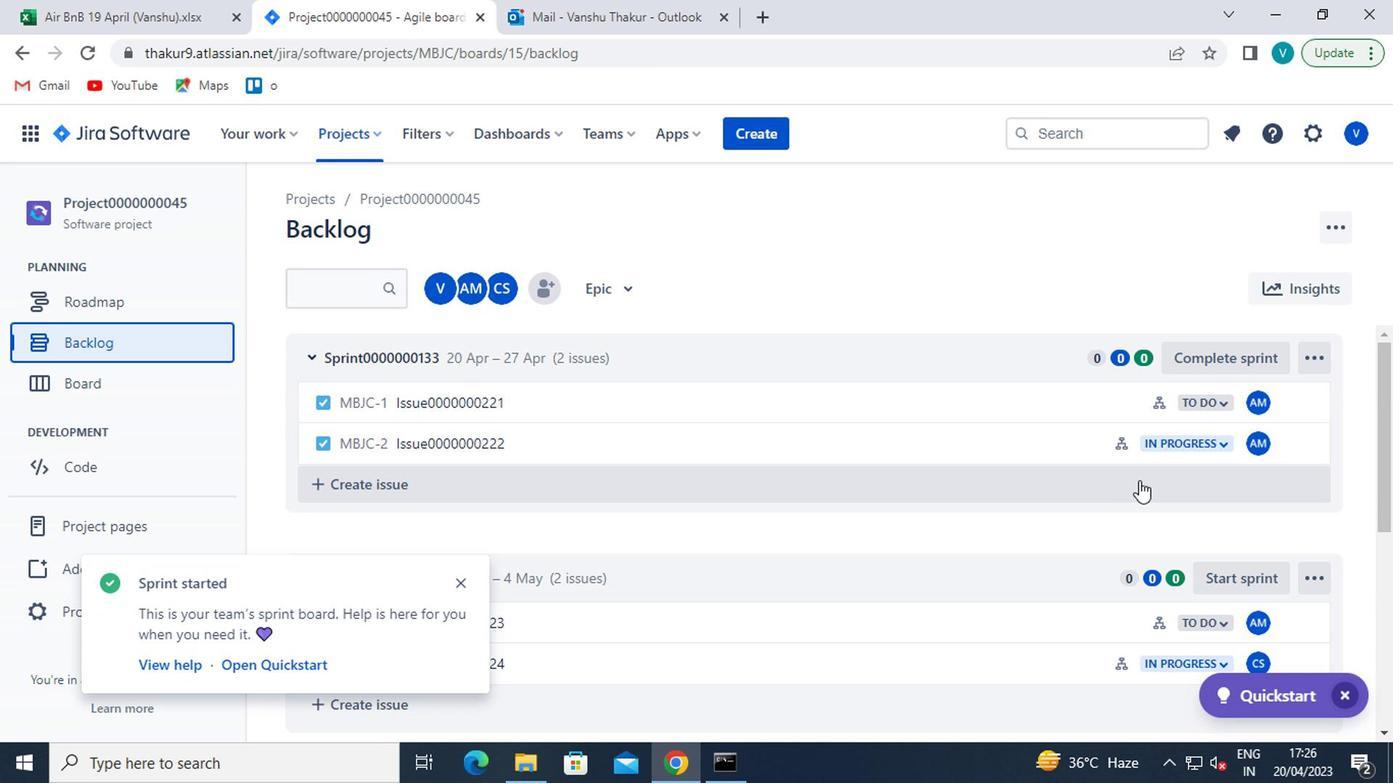 
Action: Mouse moved to (1139, 486)
Screenshot: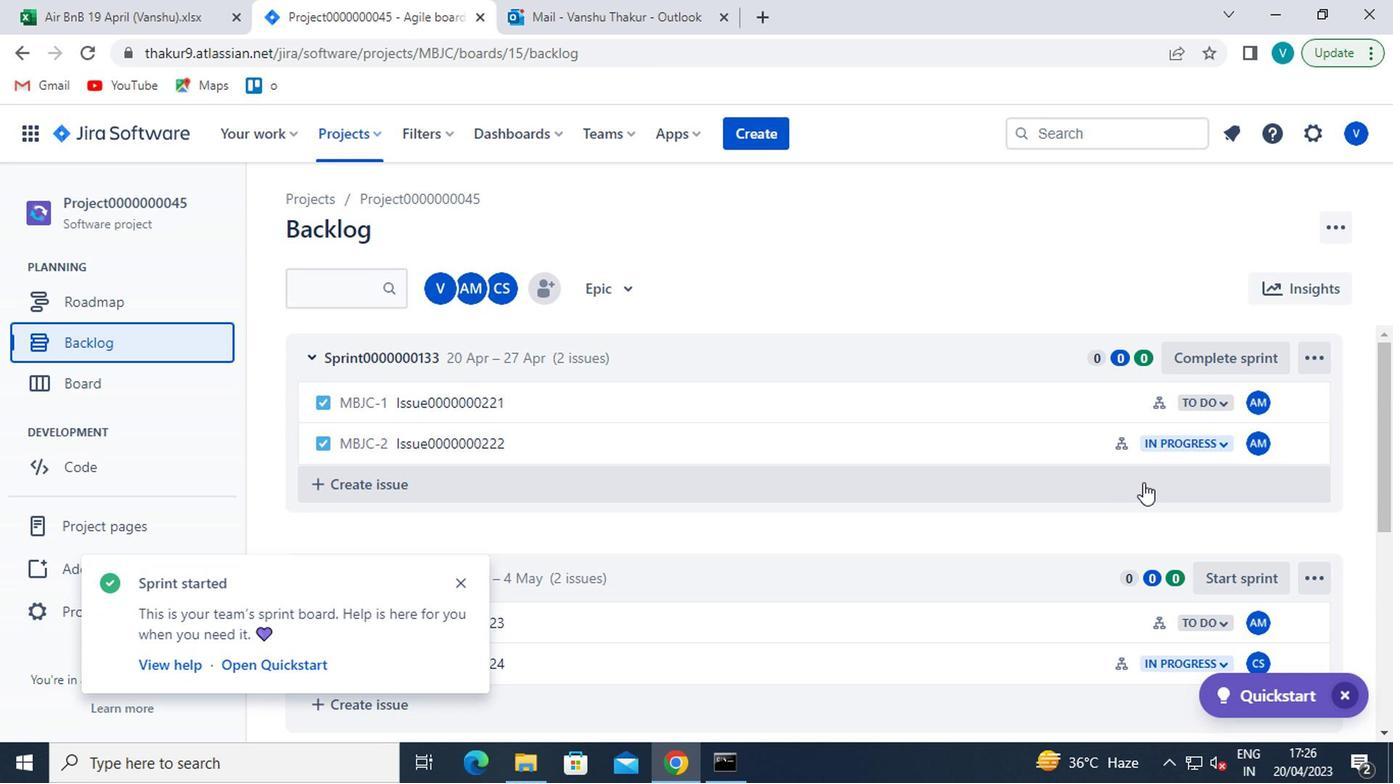 
Action: Mouse scrolled (1139, 485) with delta (0, 0)
Screenshot: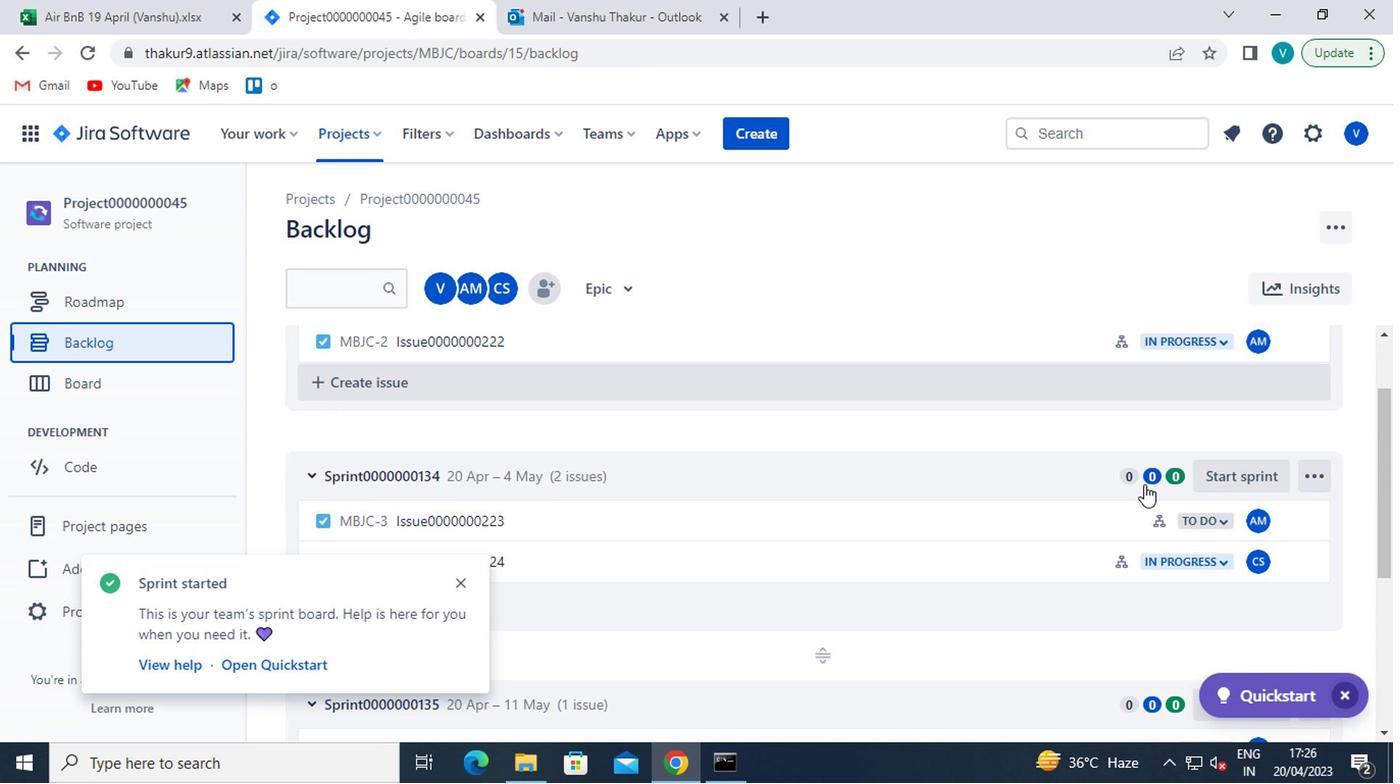 
Action: Mouse moved to (1235, 372)
Screenshot: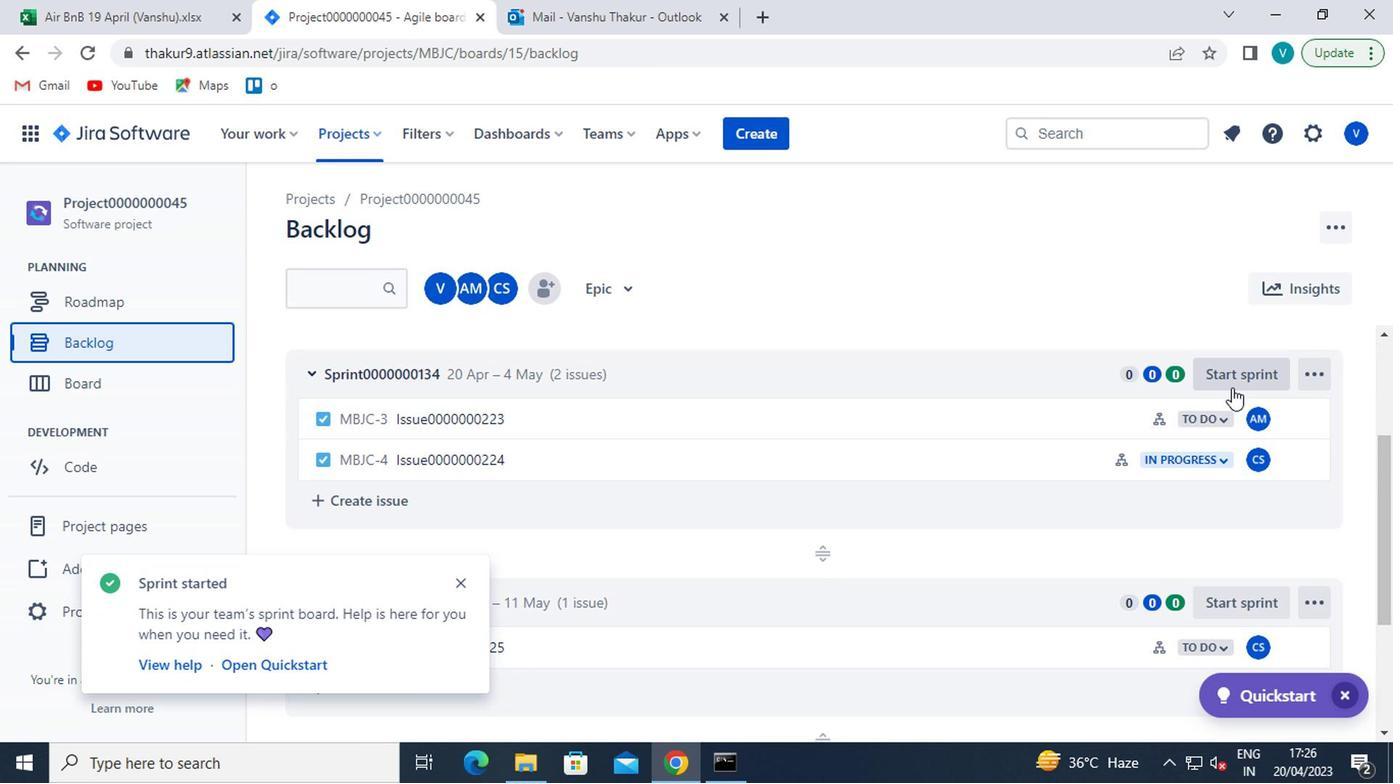 
Action: Mouse pressed left at (1235, 372)
Screenshot: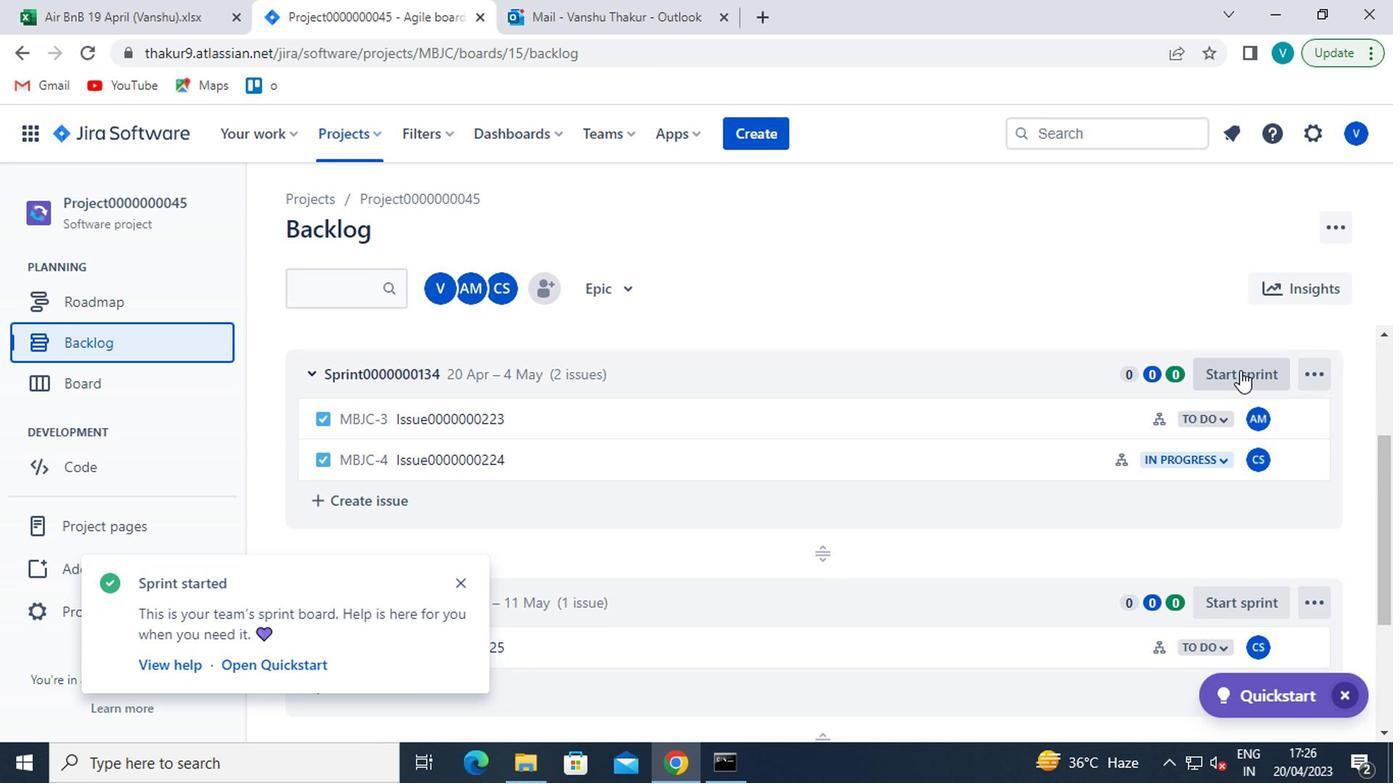 
Action: Mouse moved to (700, 563)
Screenshot: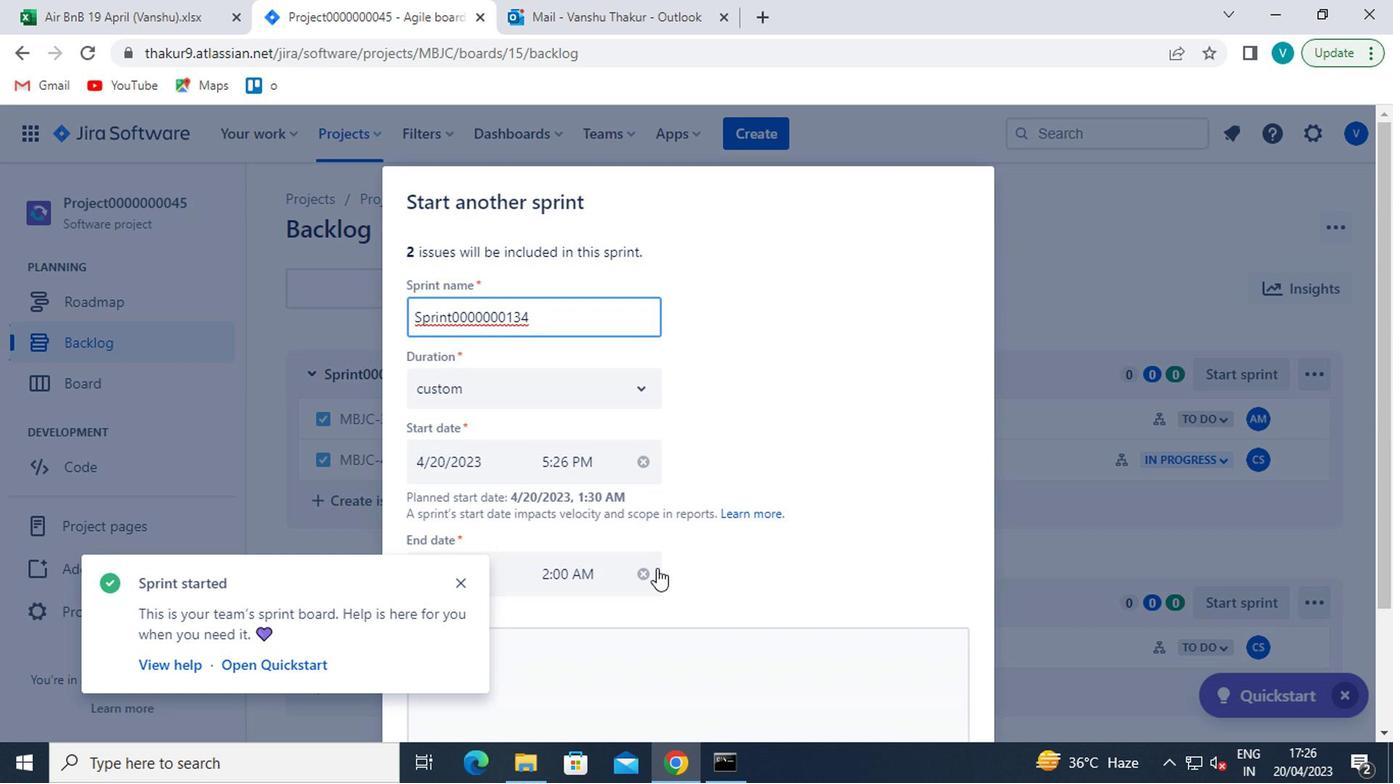 
Action: Mouse scrolled (700, 561) with delta (0, -1)
Screenshot: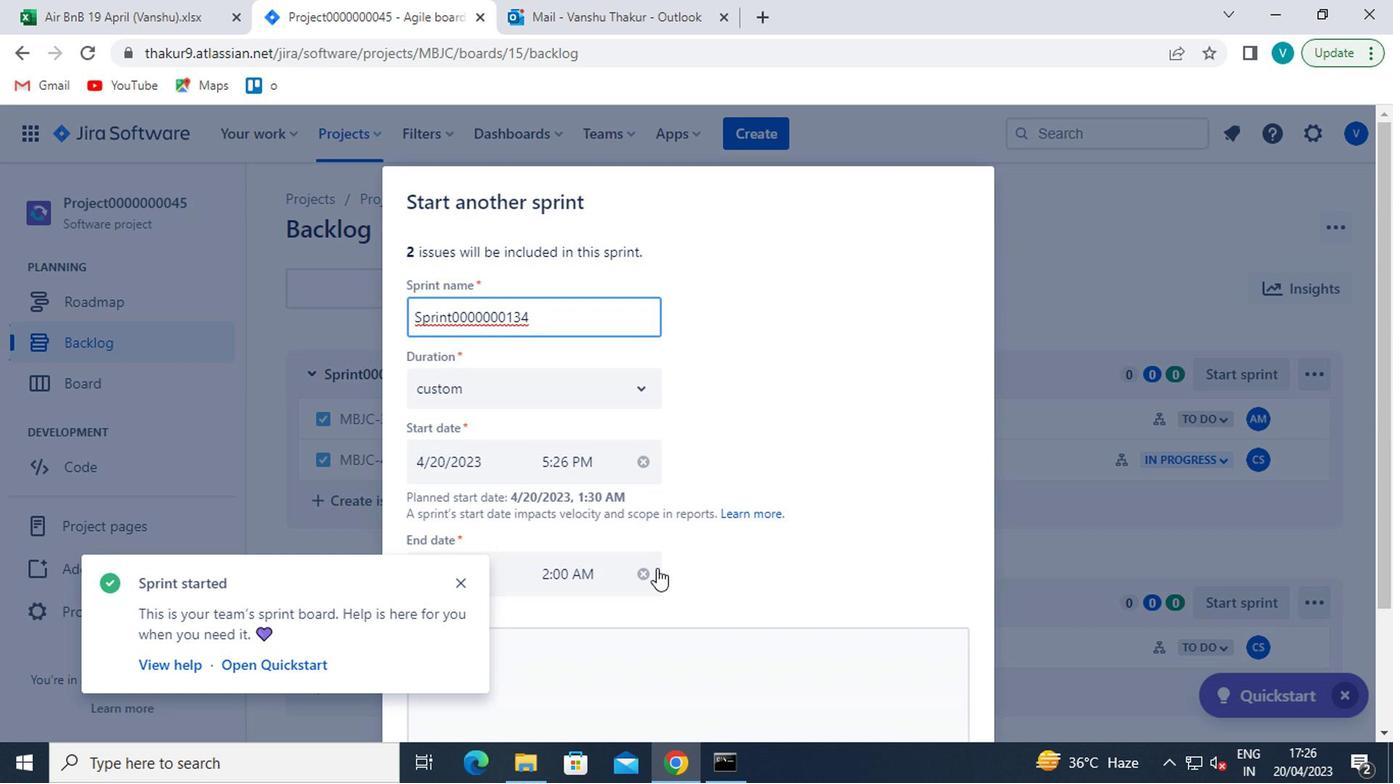 
Action: Mouse moved to (700, 563)
Screenshot: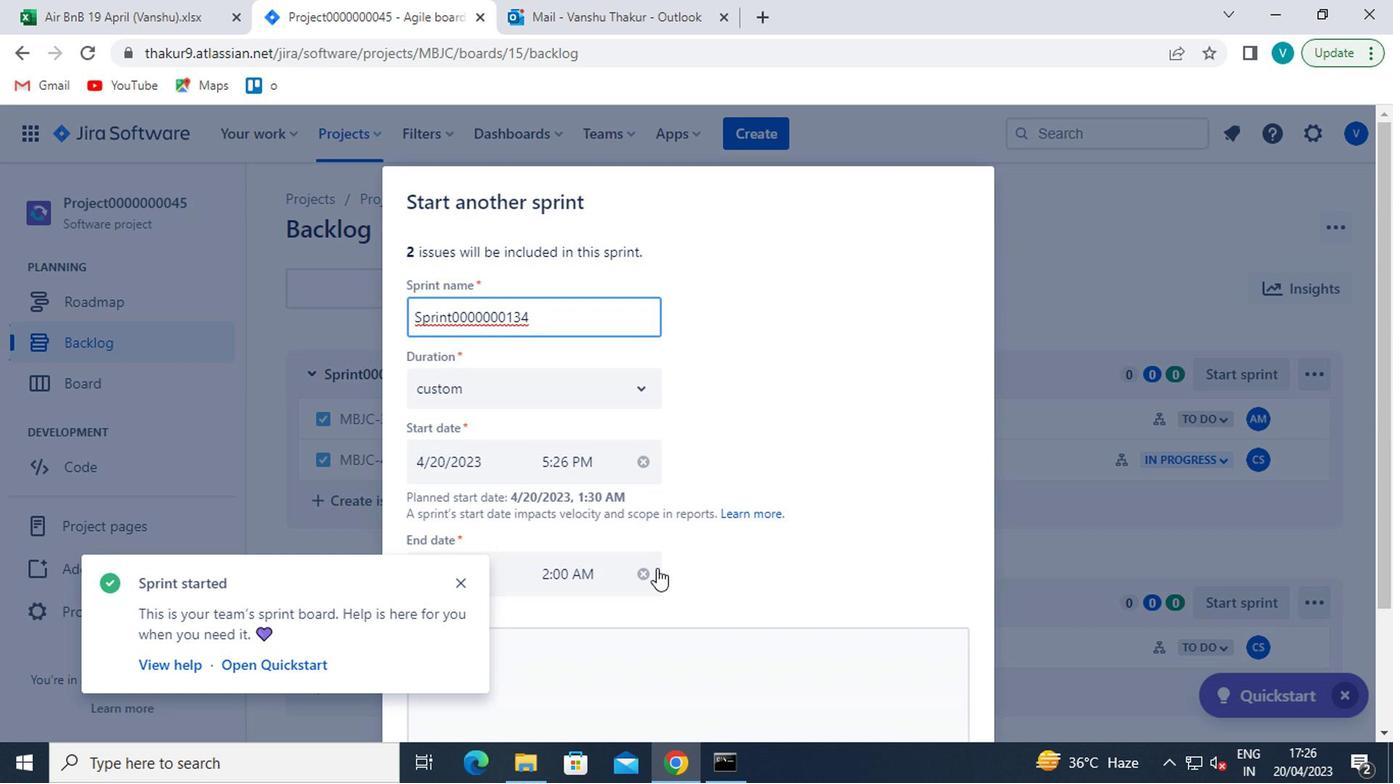 
Action: Mouse scrolled (700, 561) with delta (0, -1)
Screenshot: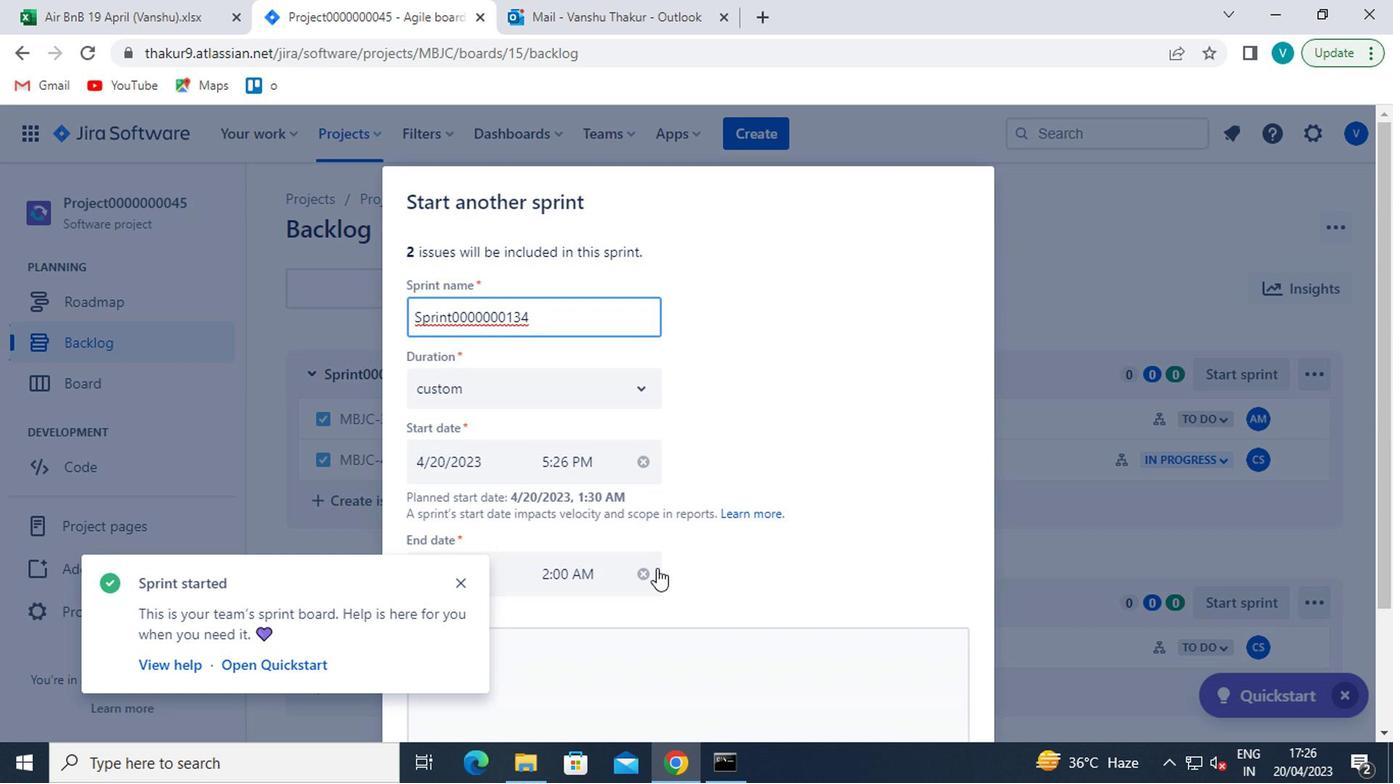
Action: Mouse moved to (704, 561)
Screenshot: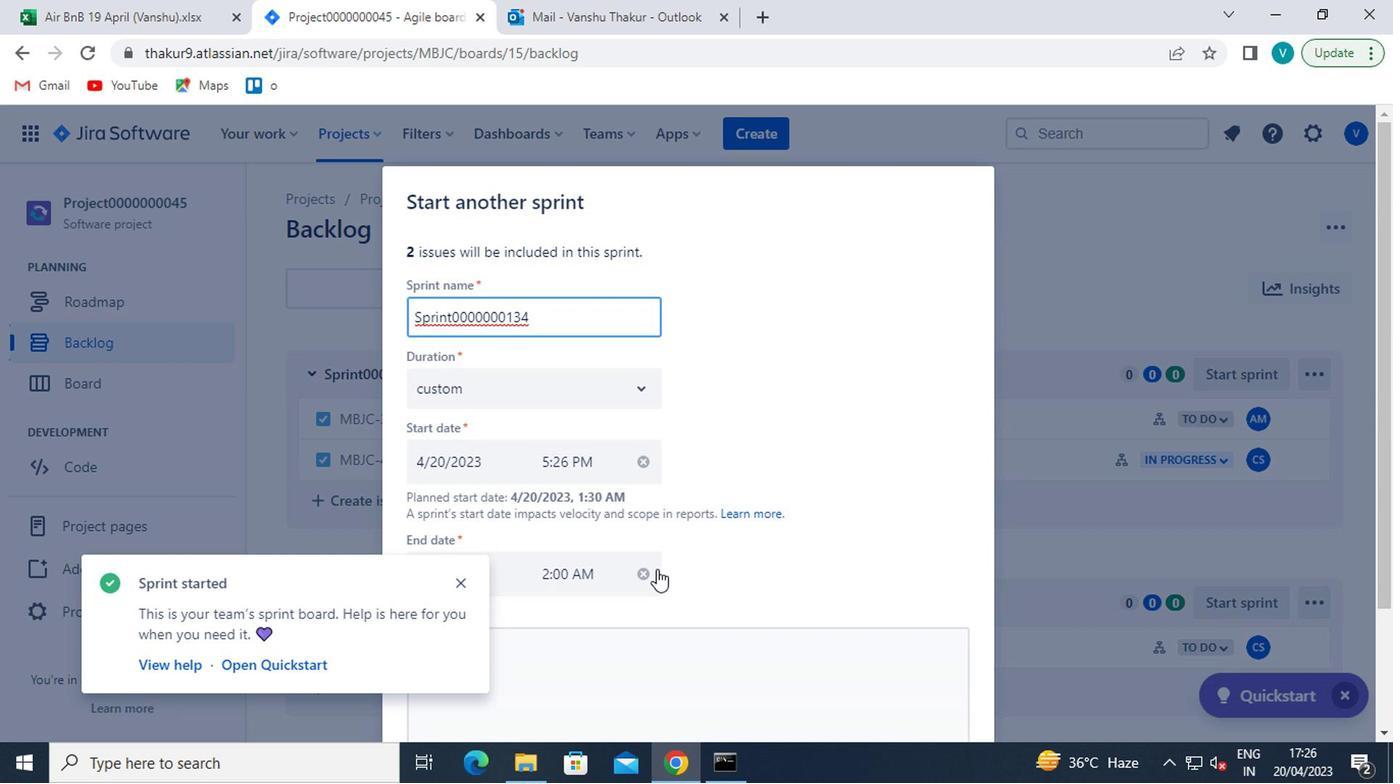 
Action: Mouse scrolled (704, 560) with delta (0, 0)
Screenshot: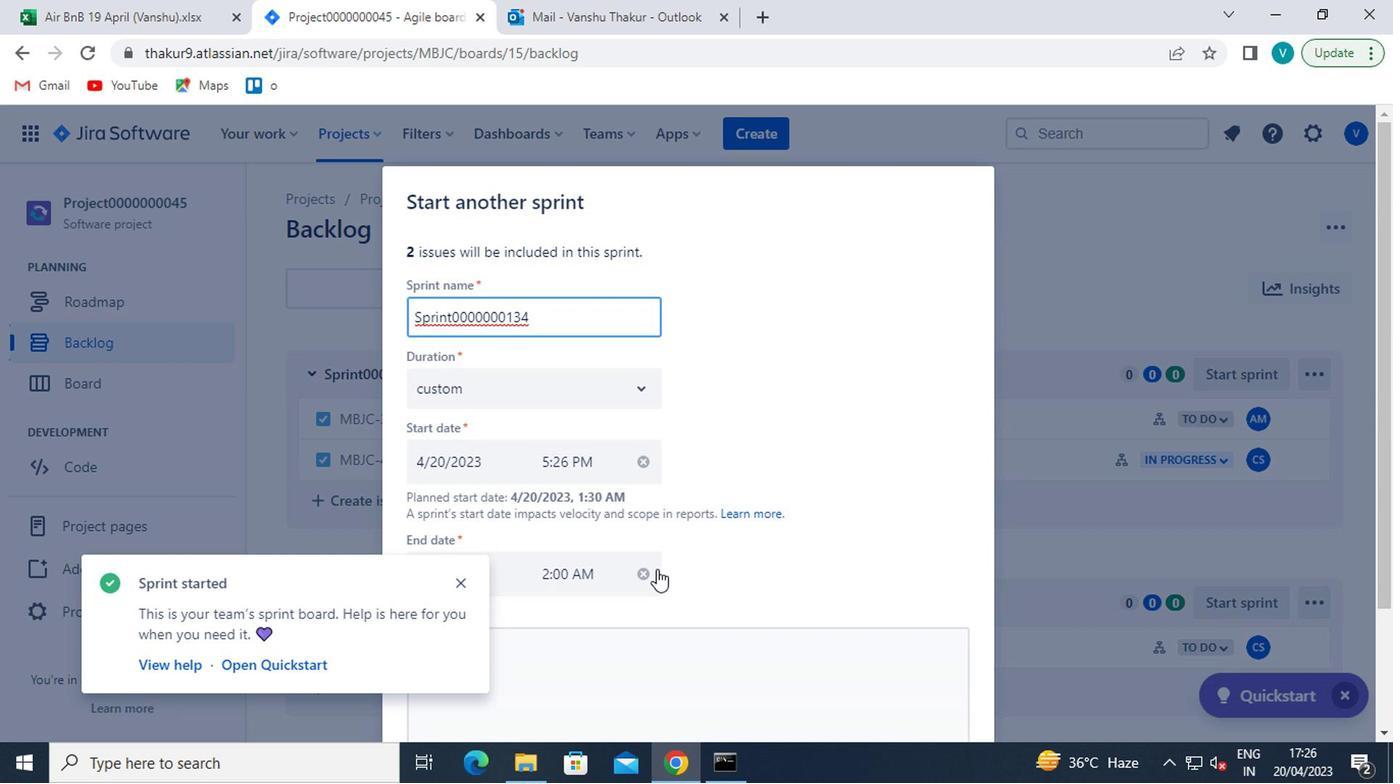 
Action: Mouse moved to (706, 560)
Screenshot: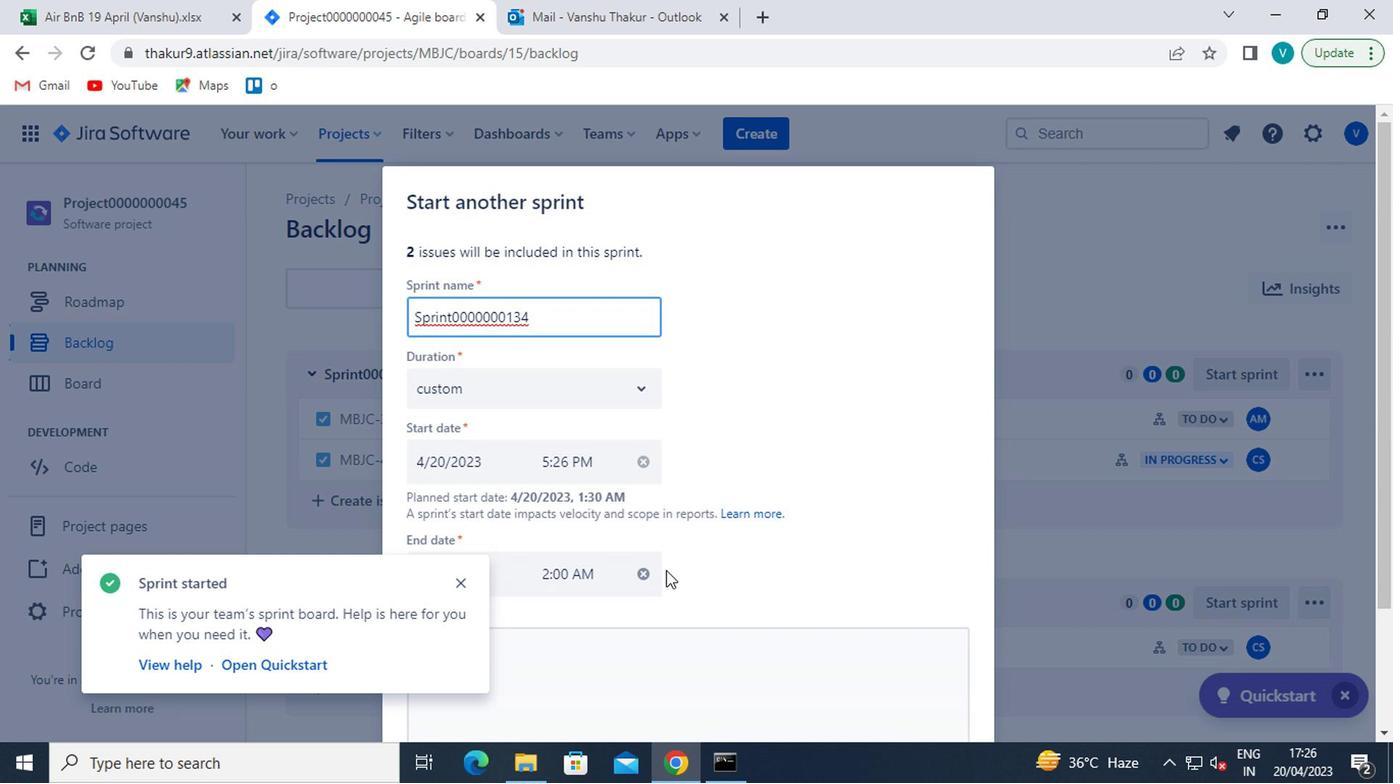 
Action: Mouse scrolled (706, 559) with delta (0, -1)
Screenshot: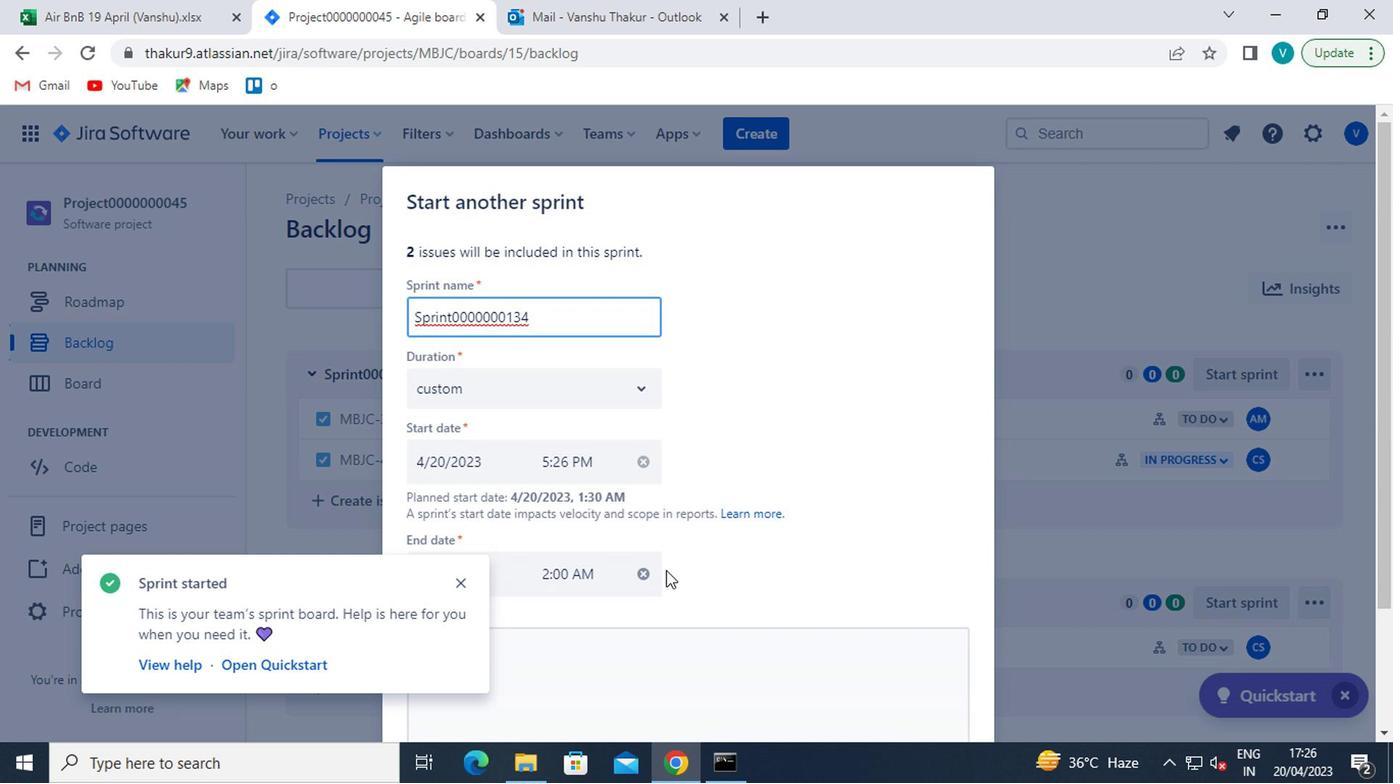 
Action: Mouse moved to (853, 634)
Screenshot: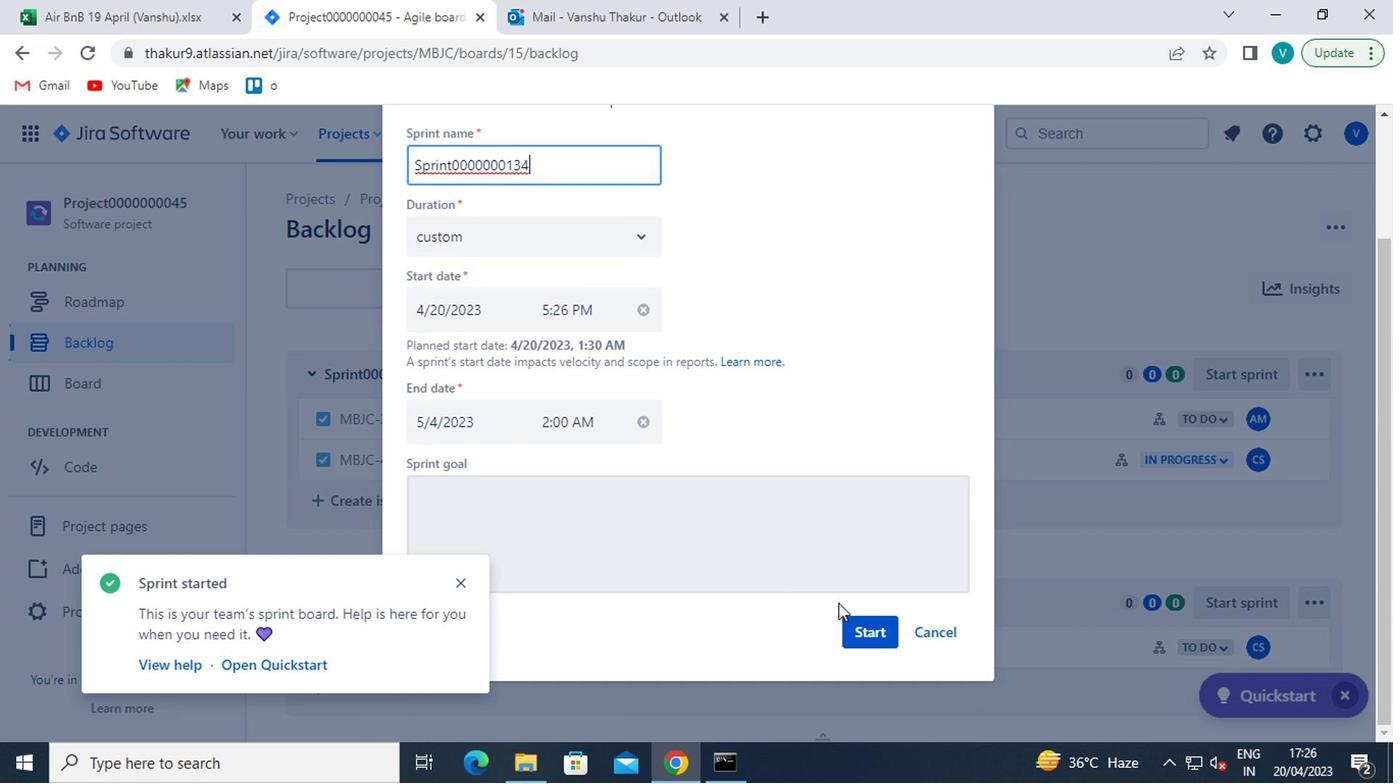 
Action: Mouse pressed left at (853, 634)
Screenshot: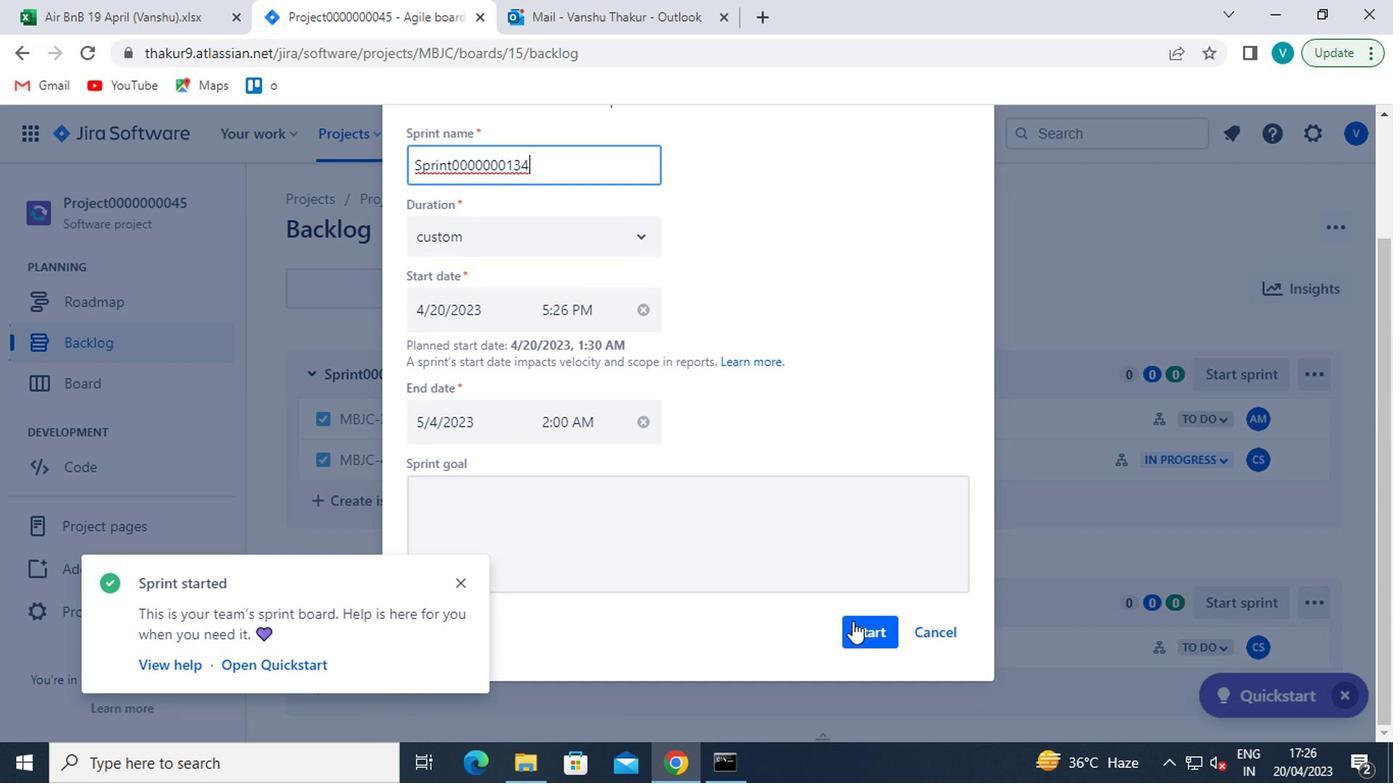 
Action: Mouse moved to (86, 343)
Screenshot: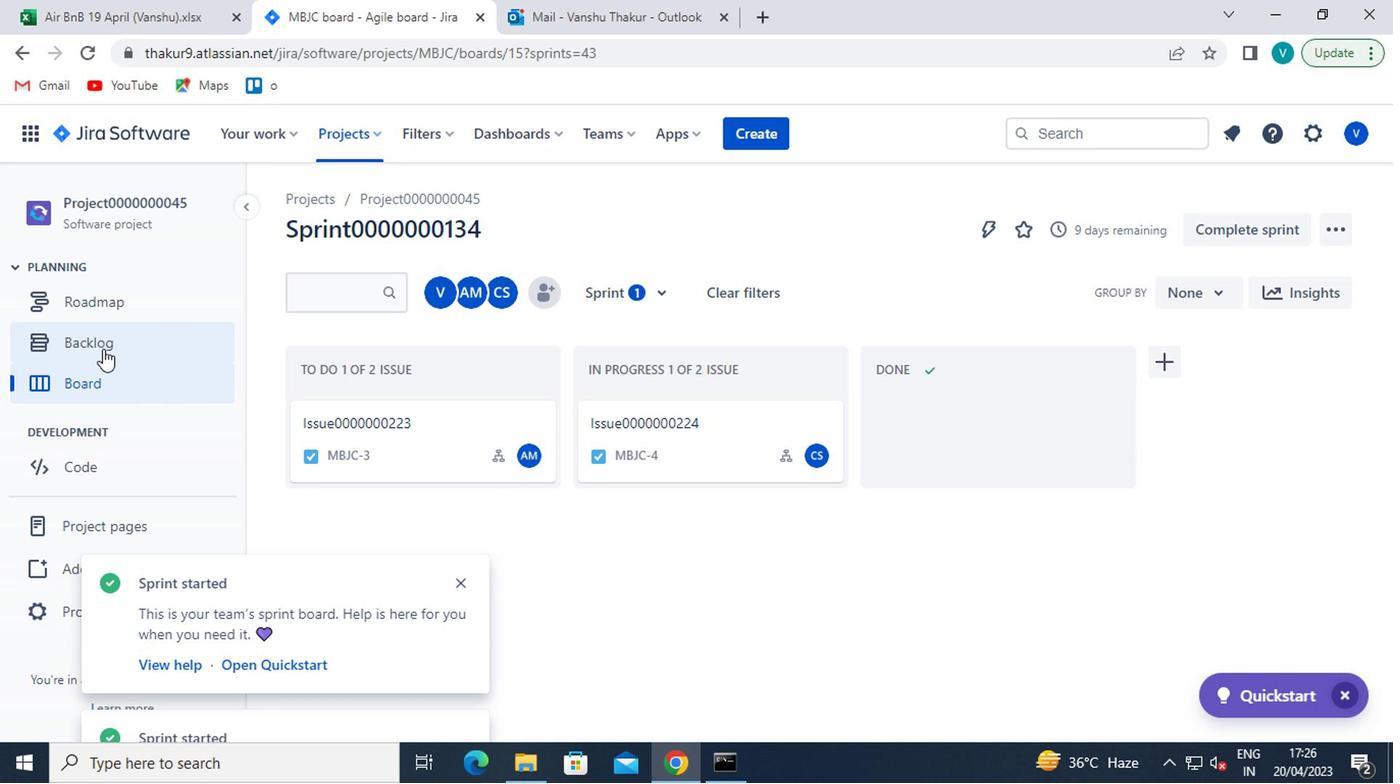 
Action: Mouse pressed left at (86, 343)
Screenshot: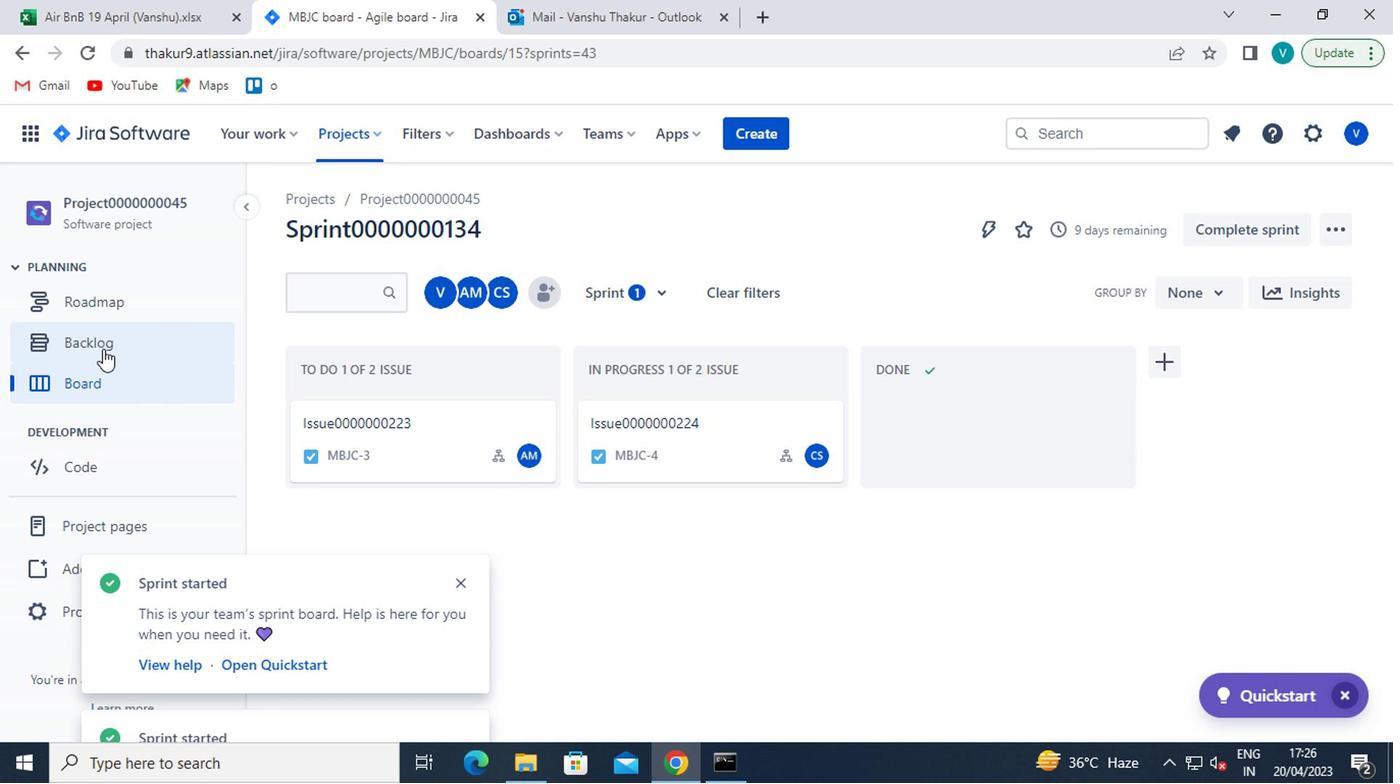
Action: Mouse moved to (768, 429)
Screenshot: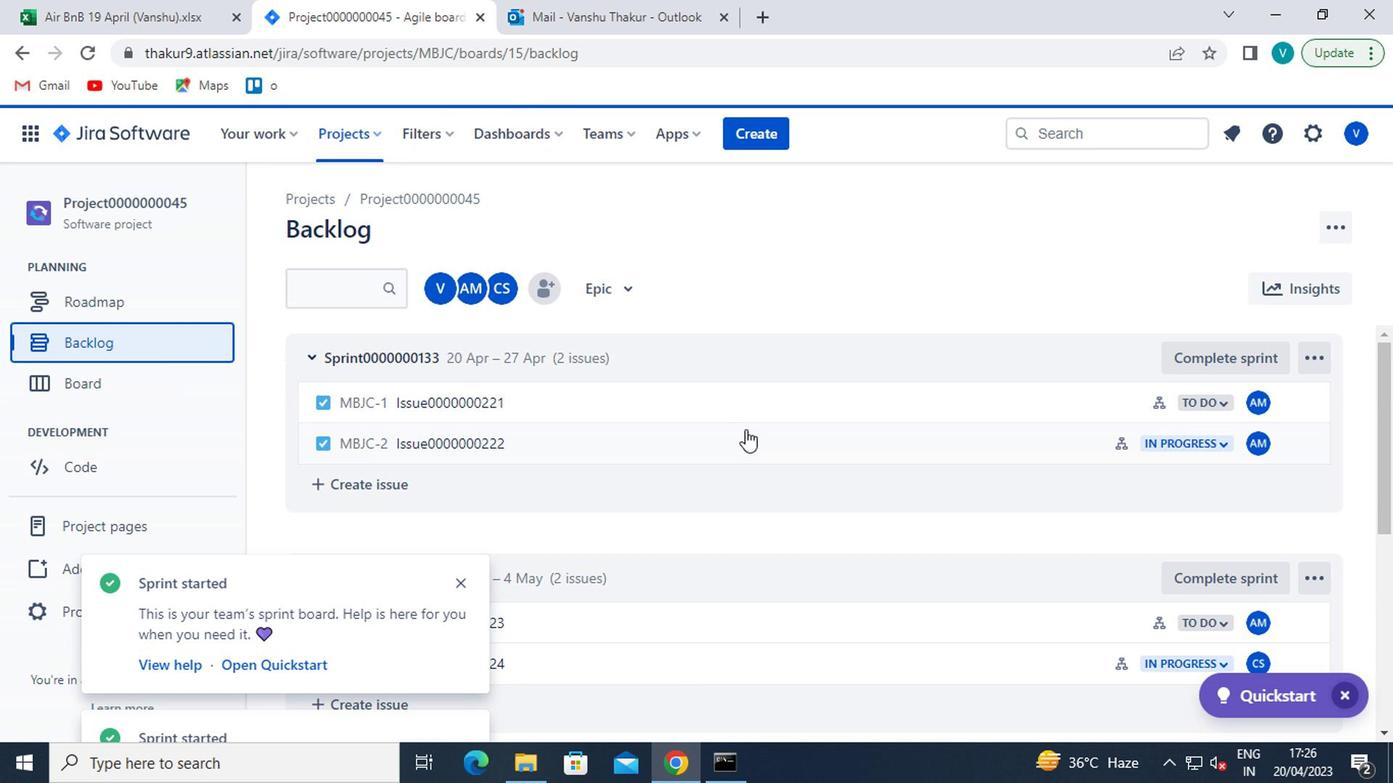 
Action: Mouse scrolled (768, 428) with delta (0, -1)
Screenshot: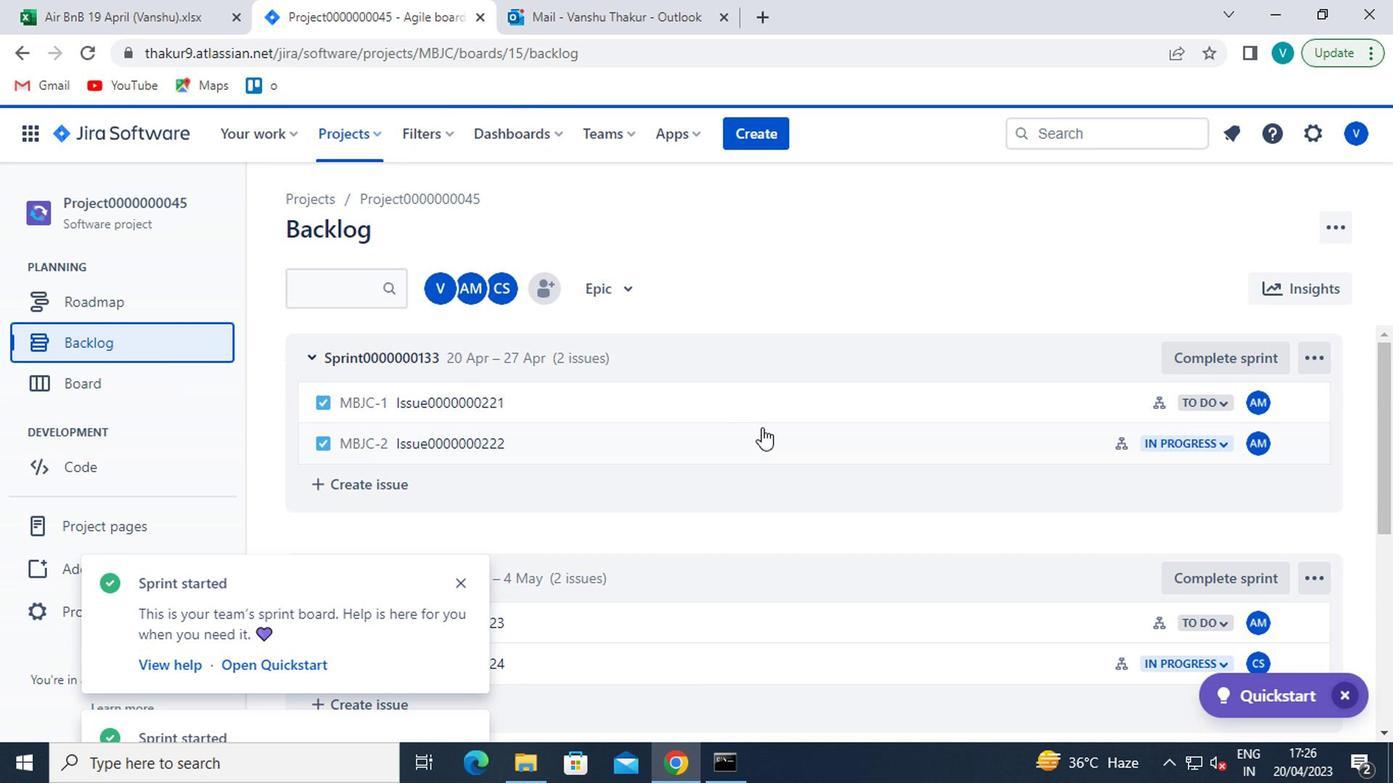
Action: Mouse scrolled (768, 428) with delta (0, -1)
Screenshot: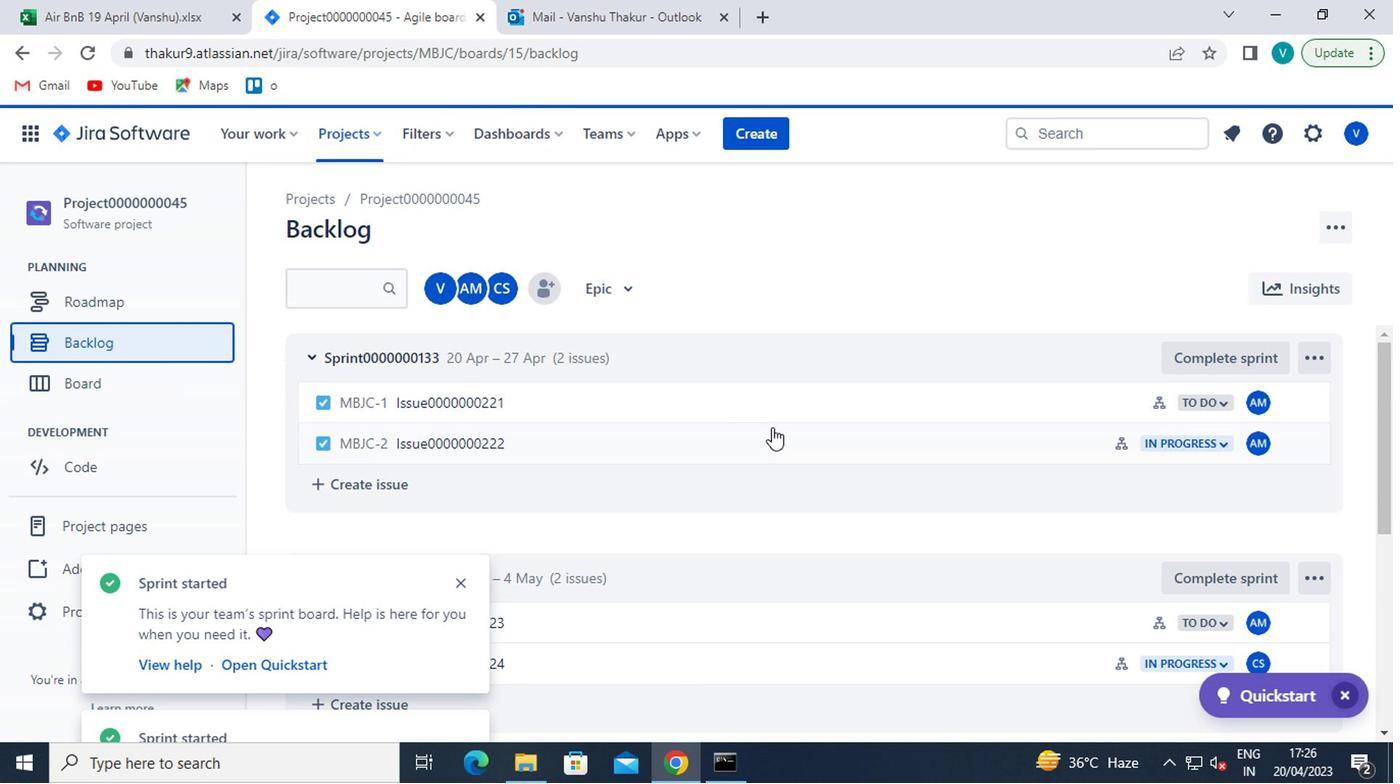 
Action: Mouse scrolled (768, 428) with delta (0, -1)
Screenshot: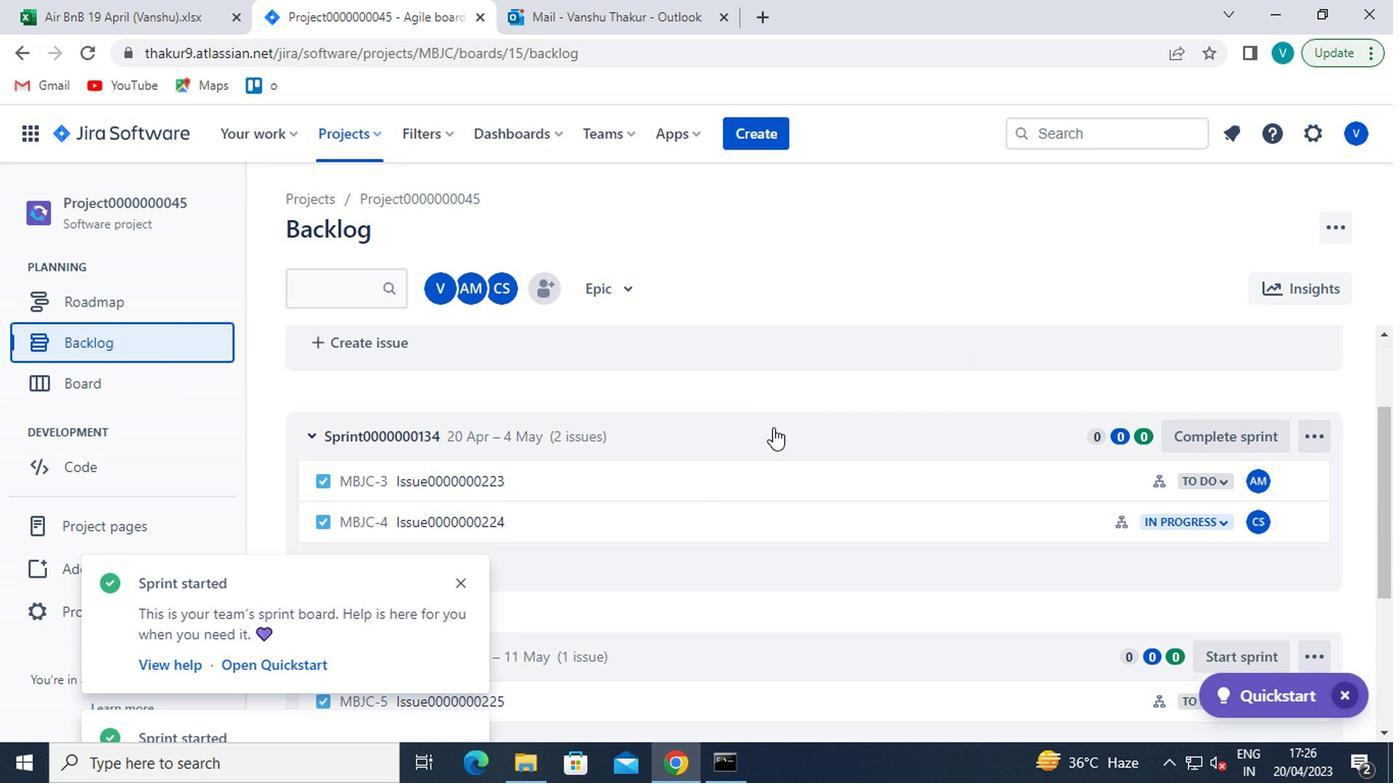 
Action: Mouse scrolled (768, 428) with delta (0, -1)
Screenshot: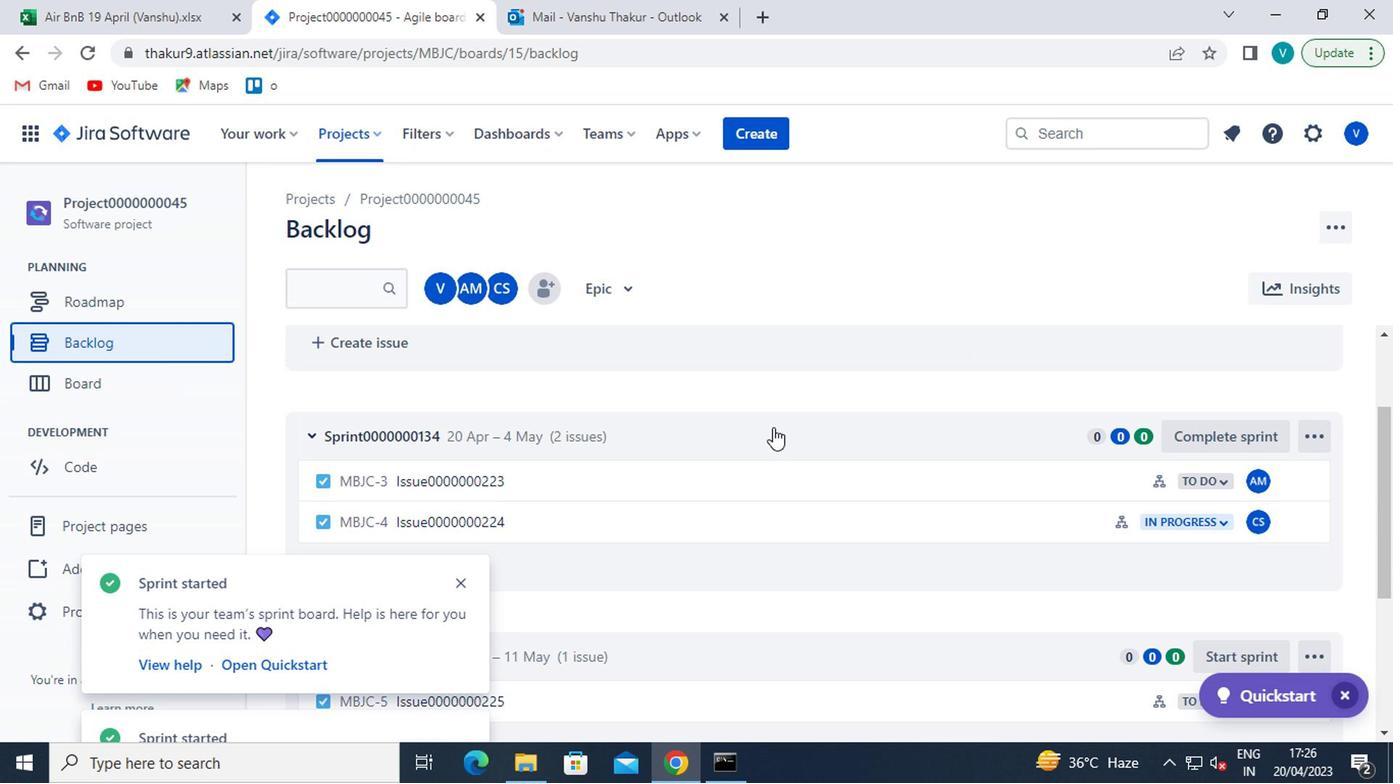 
Action: Mouse moved to (1230, 383)
Screenshot: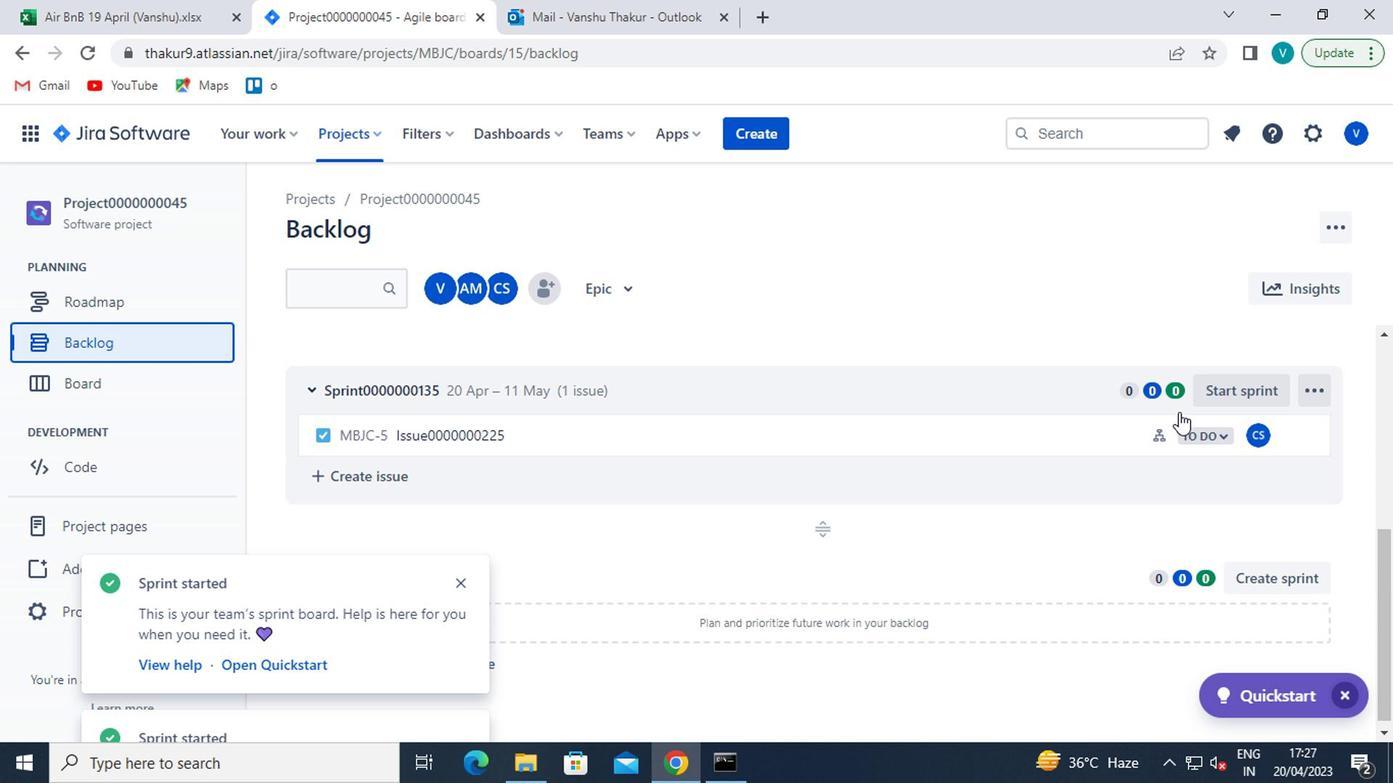
Action: Mouse pressed left at (1230, 383)
Screenshot: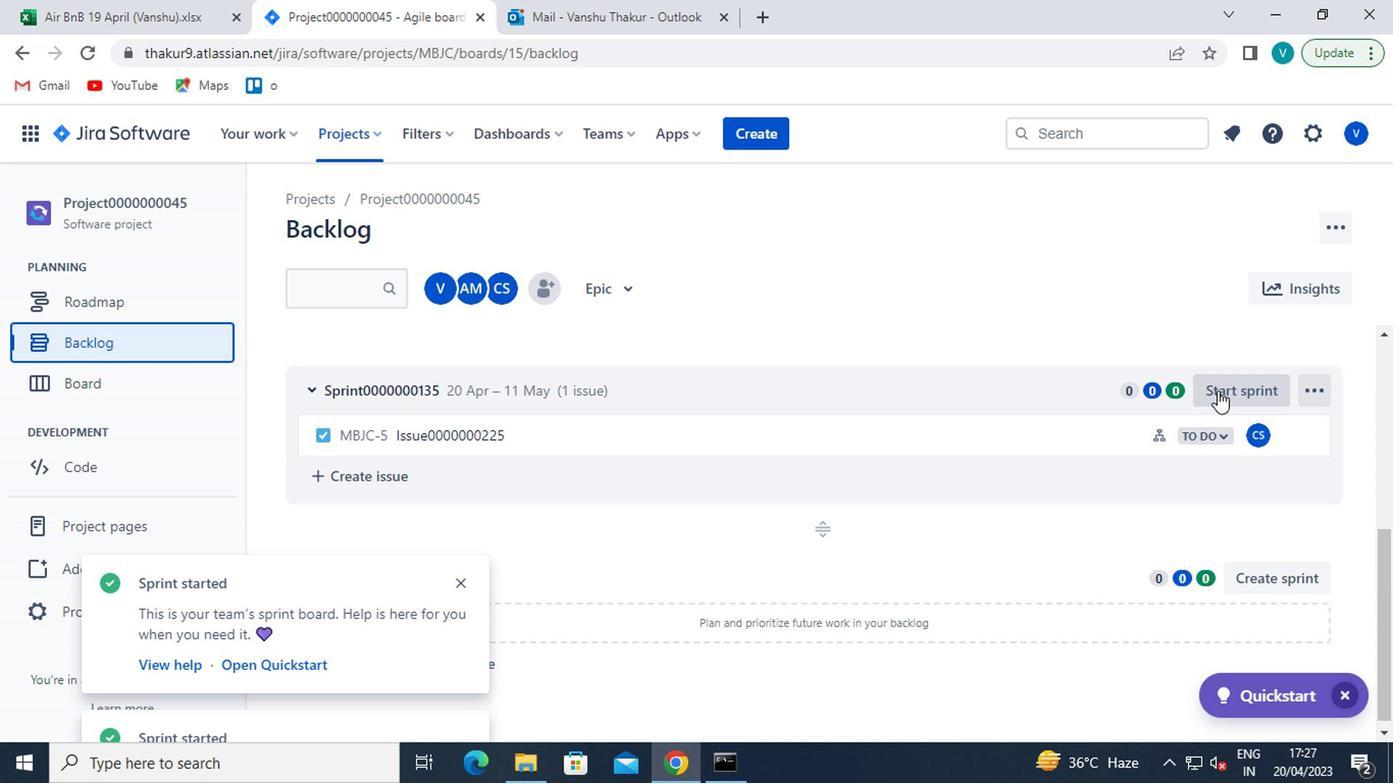 
Action: Mouse moved to (830, 554)
Screenshot: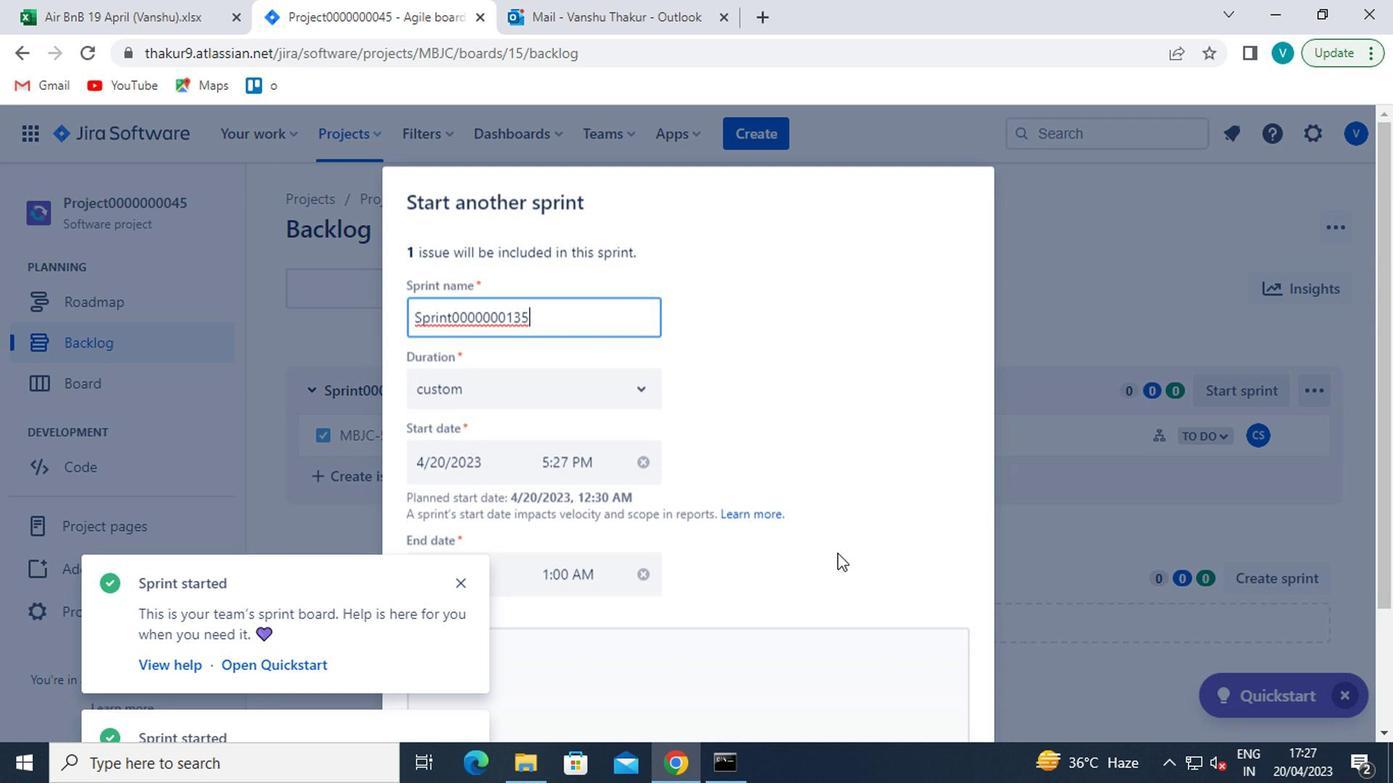 
Action: Mouse scrolled (830, 553) with delta (0, 0)
Screenshot: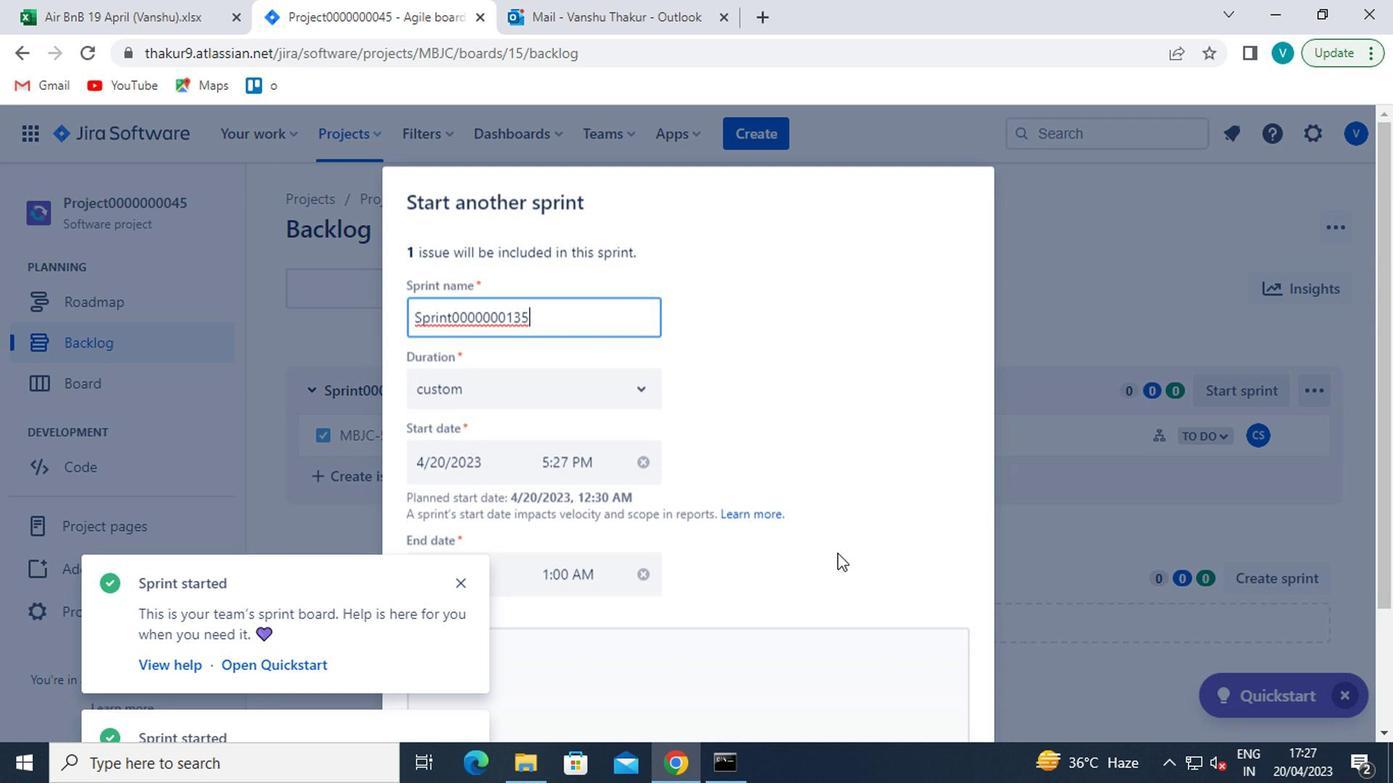 
Action: Mouse moved to (832, 554)
Screenshot: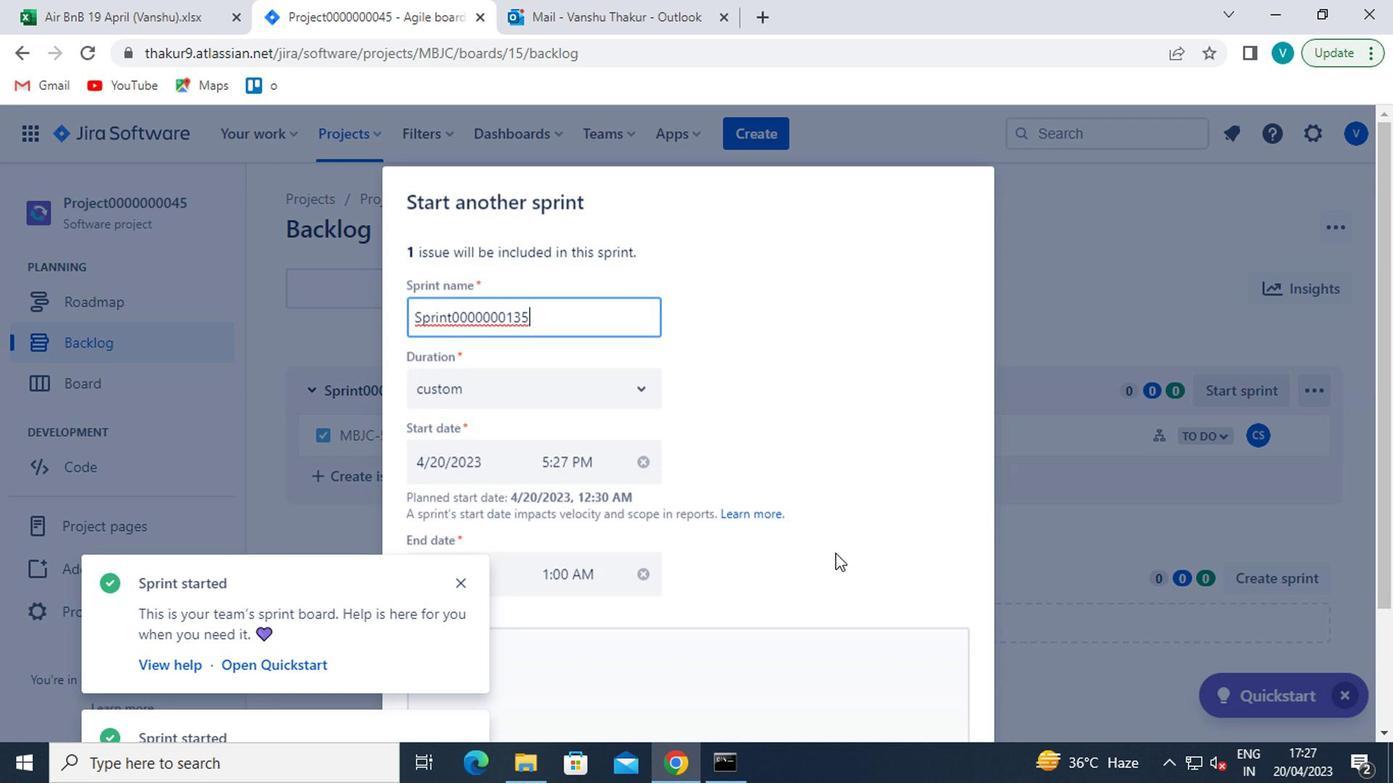 
Action: Mouse scrolled (832, 553) with delta (0, 0)
Screenshot: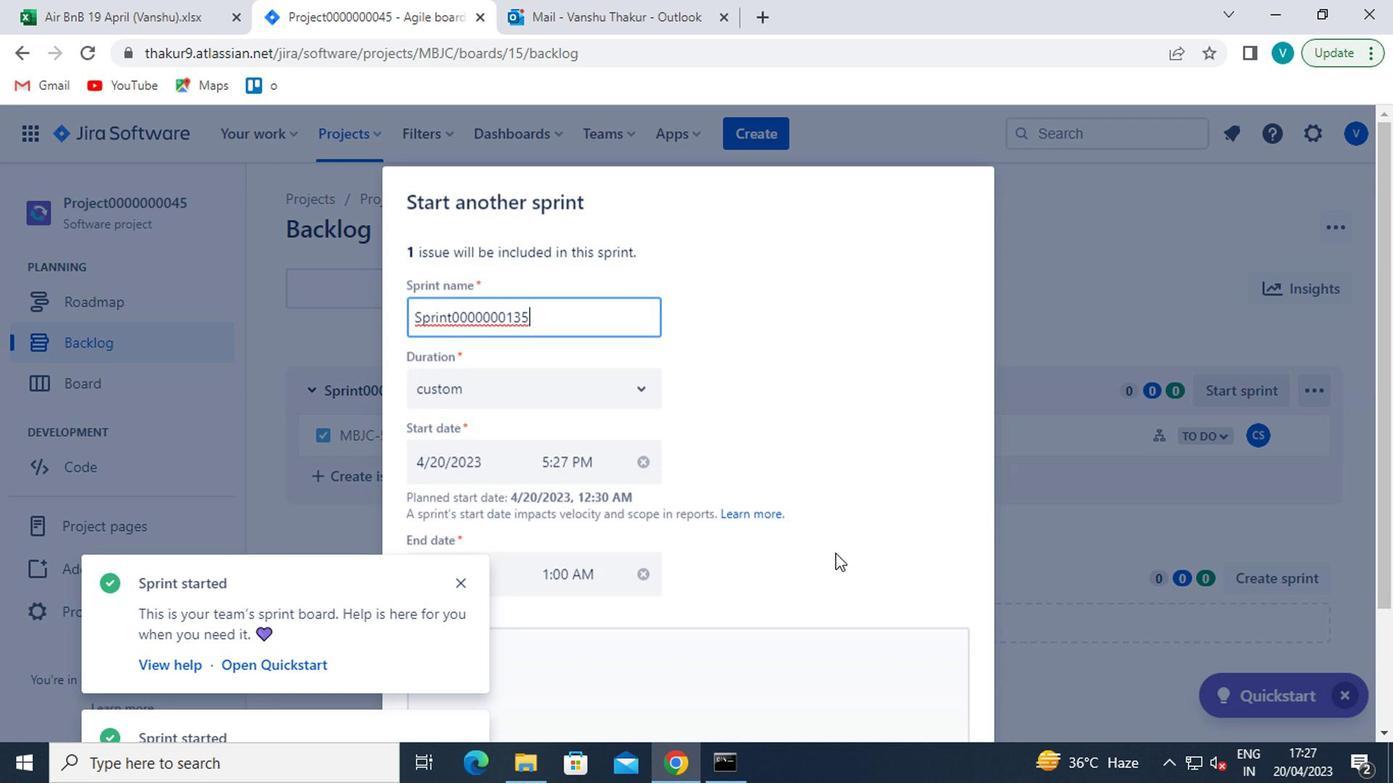 
Action: Mouse moved to (833, 556)
Screenshot: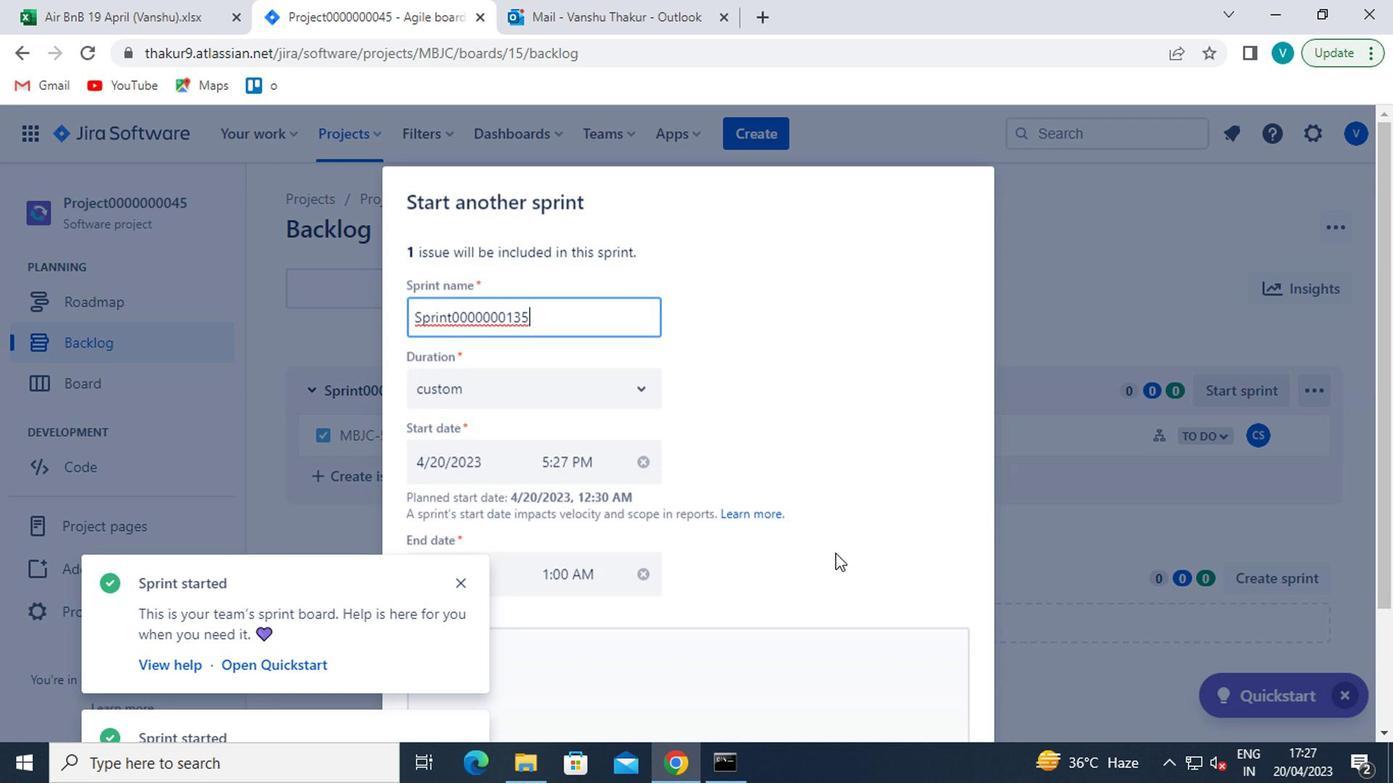 
Action: Mouse scrolled (833, 555) with delta (0, 0)
Screenshot: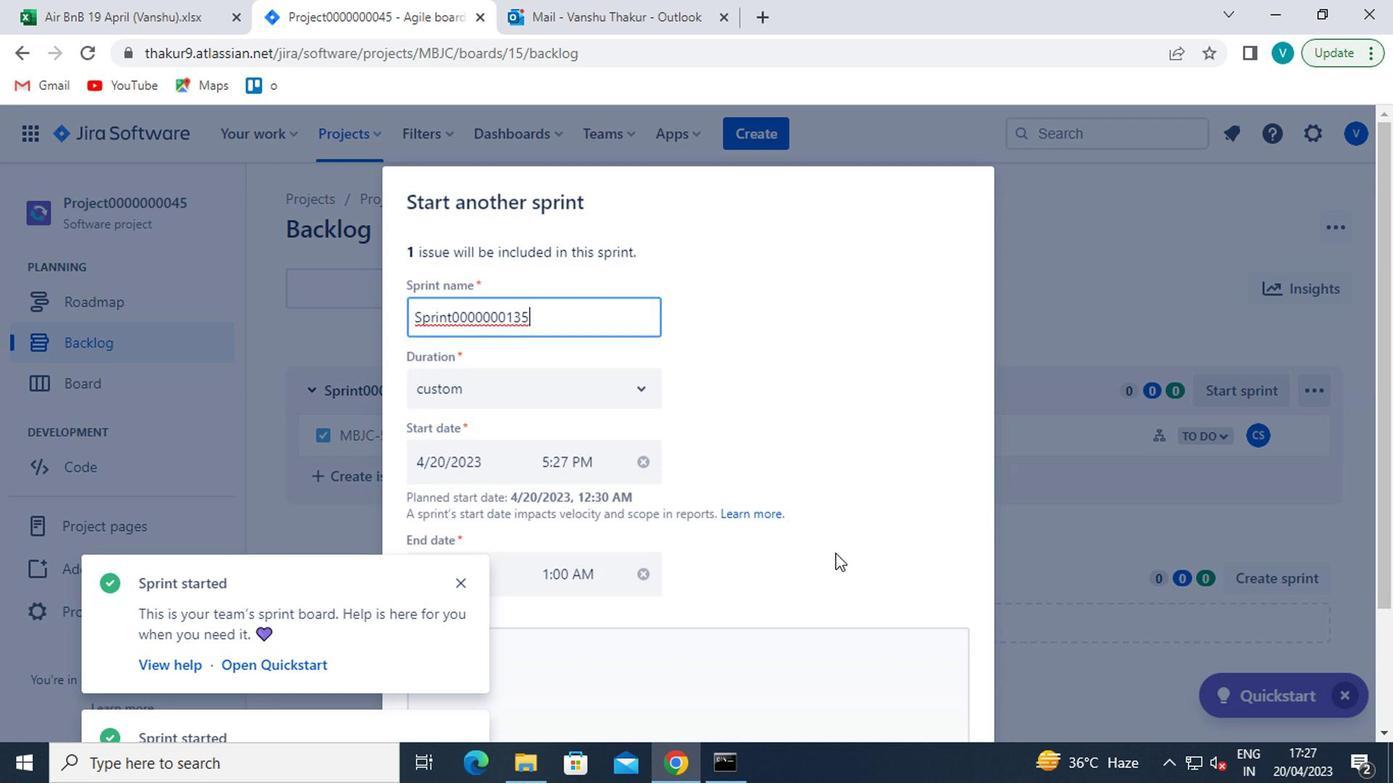 
Action: Mouse moved to (854, 632)
Screenshot: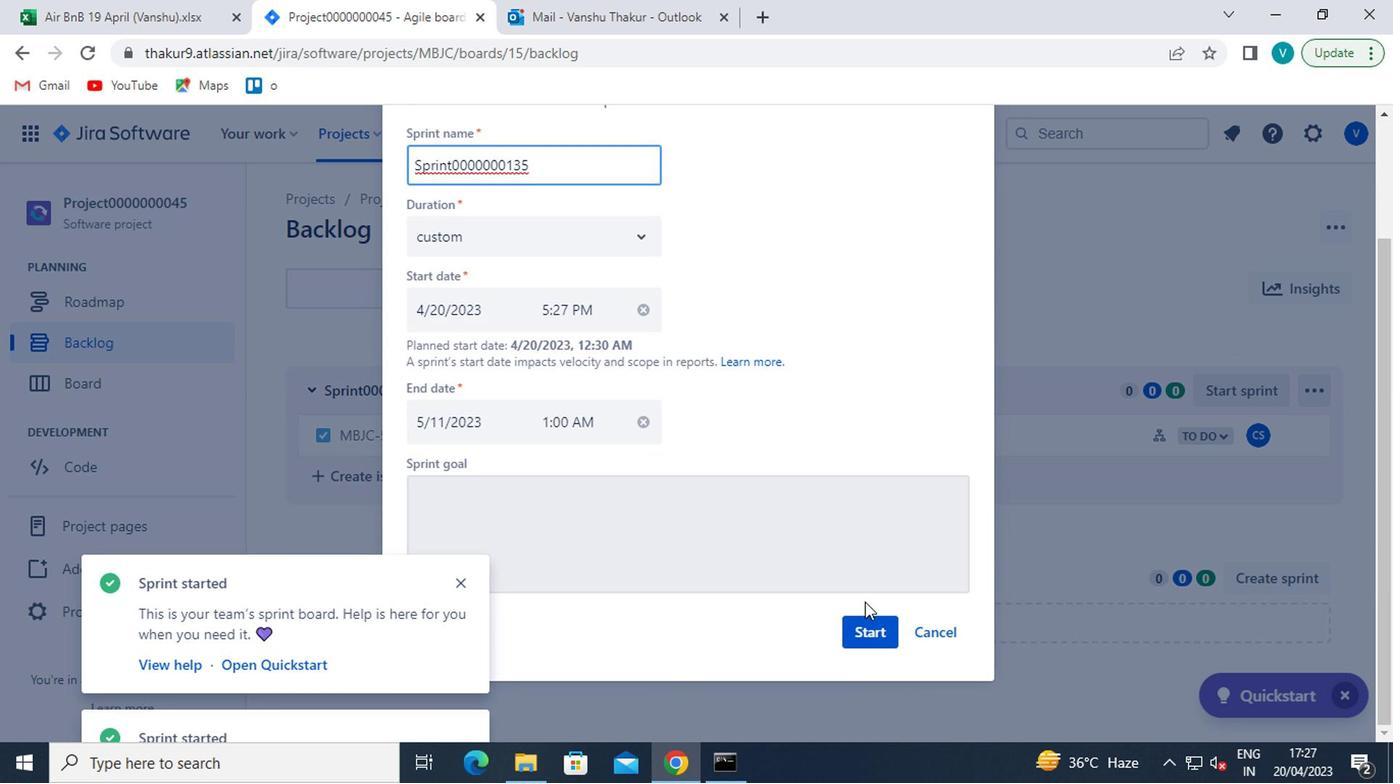 
Action: Mouse pressed left at (854, 632)
Screenshot: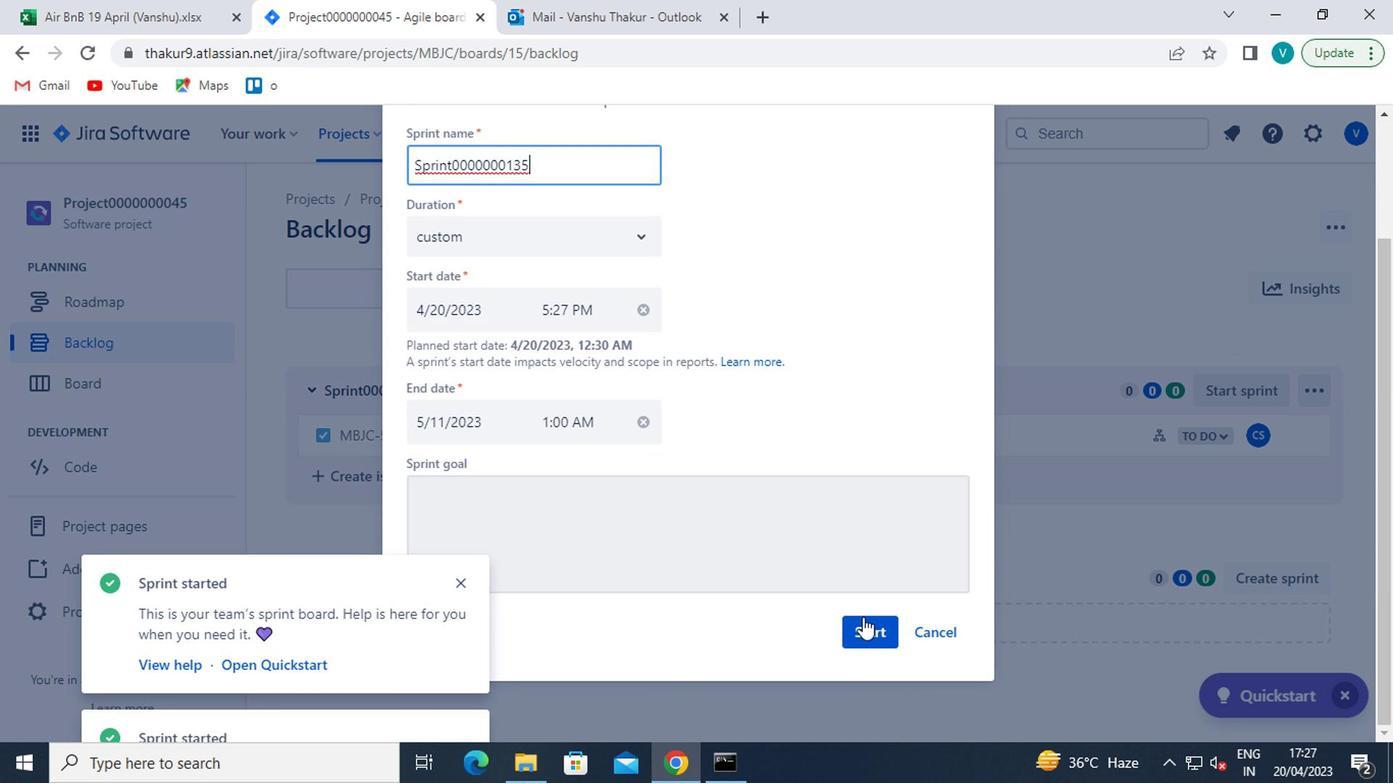 
